 Task: Look for products in the category "Mexican" from Heyday Canning only.
Action: Mouse moved to (23, 147)
Screenshot: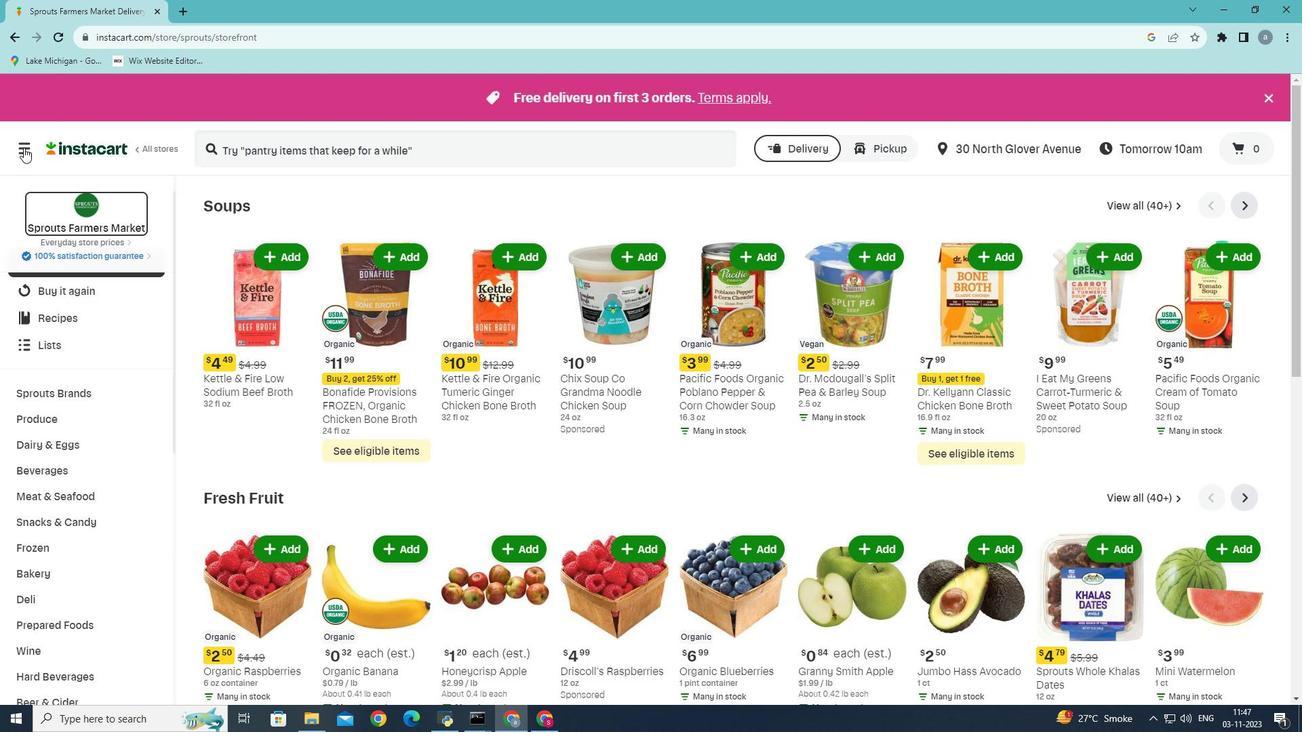 
Action: Mouse pressed left at (23, 147)
Screenshot: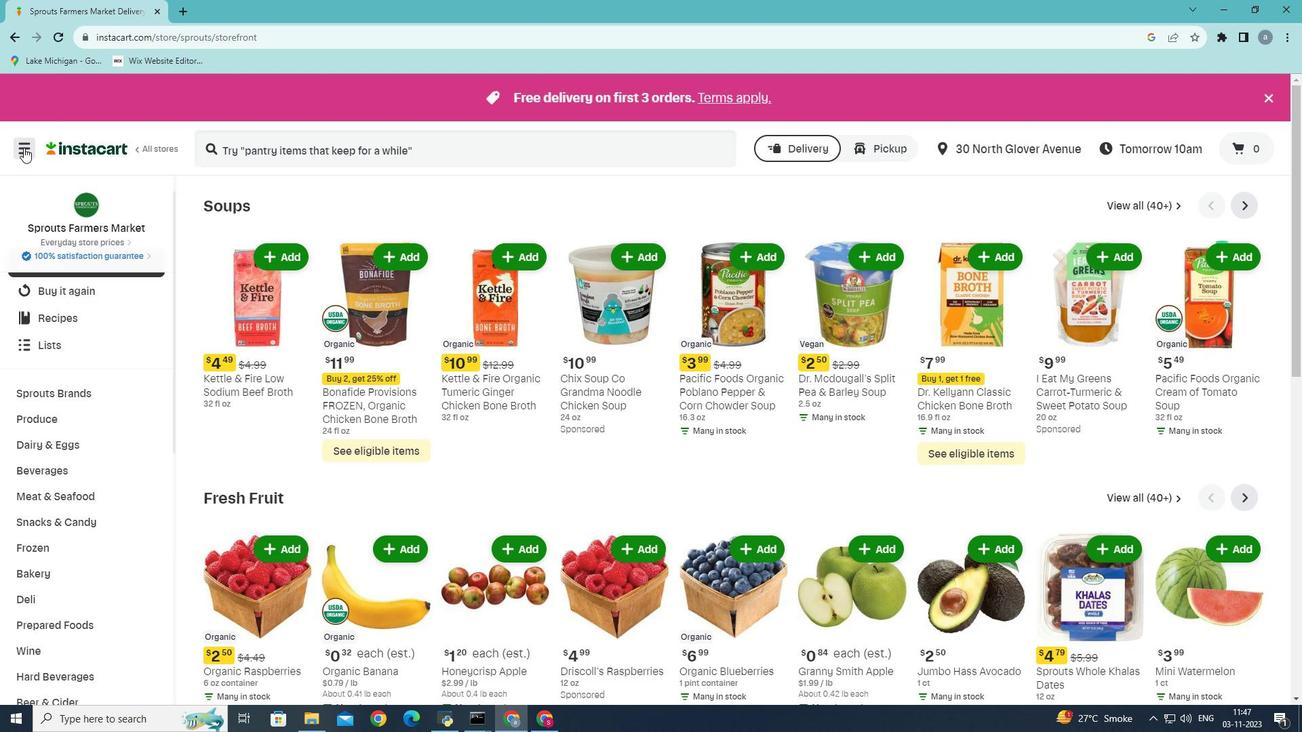 
Action: Mouse moved to (62, 378)
Screenshot: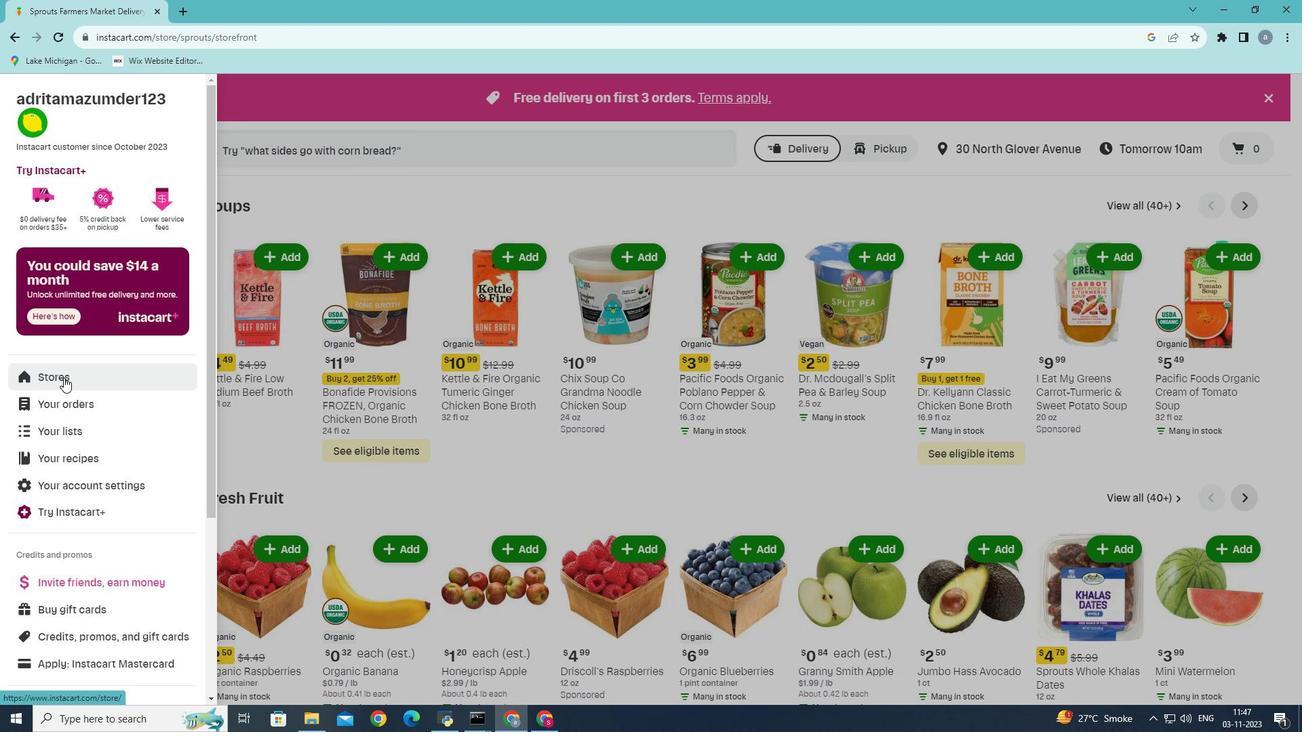 
Action: Mouse pressed left at (62, 378)
Screenshot: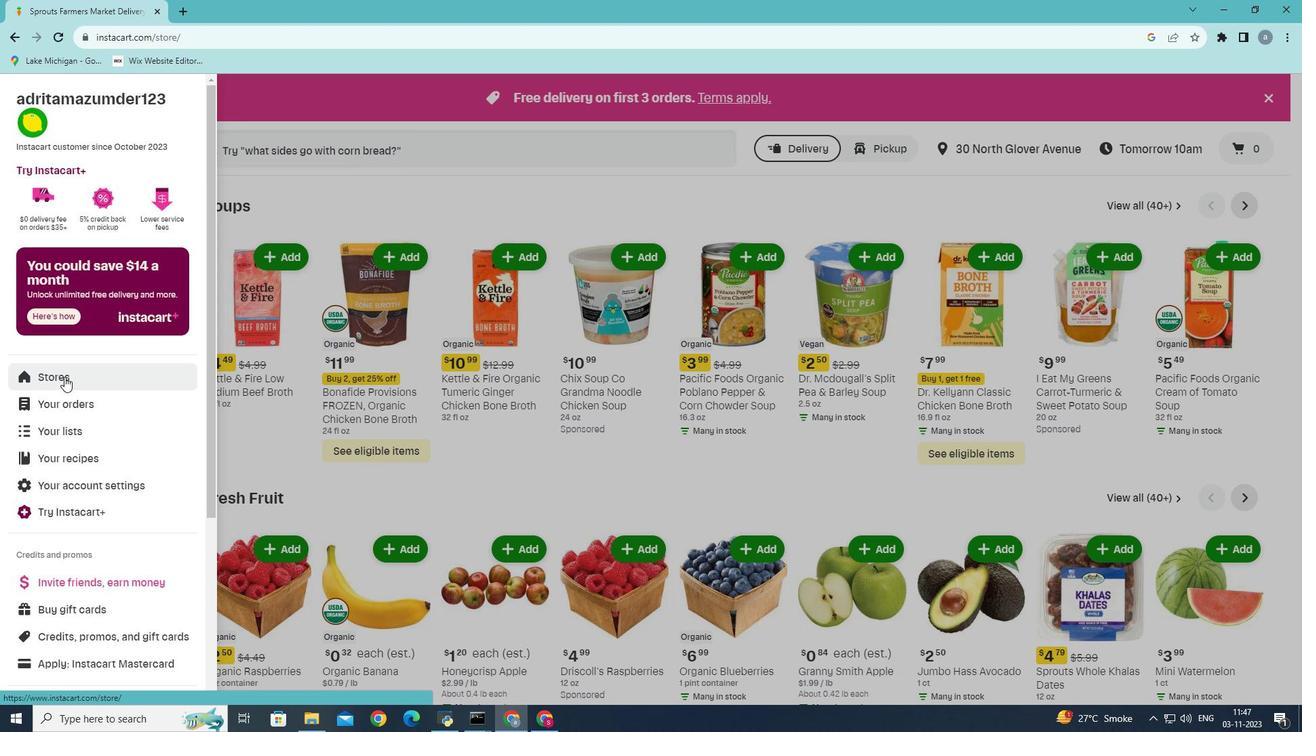 
Action: Mouse moved to (295, 151)
Screenshot: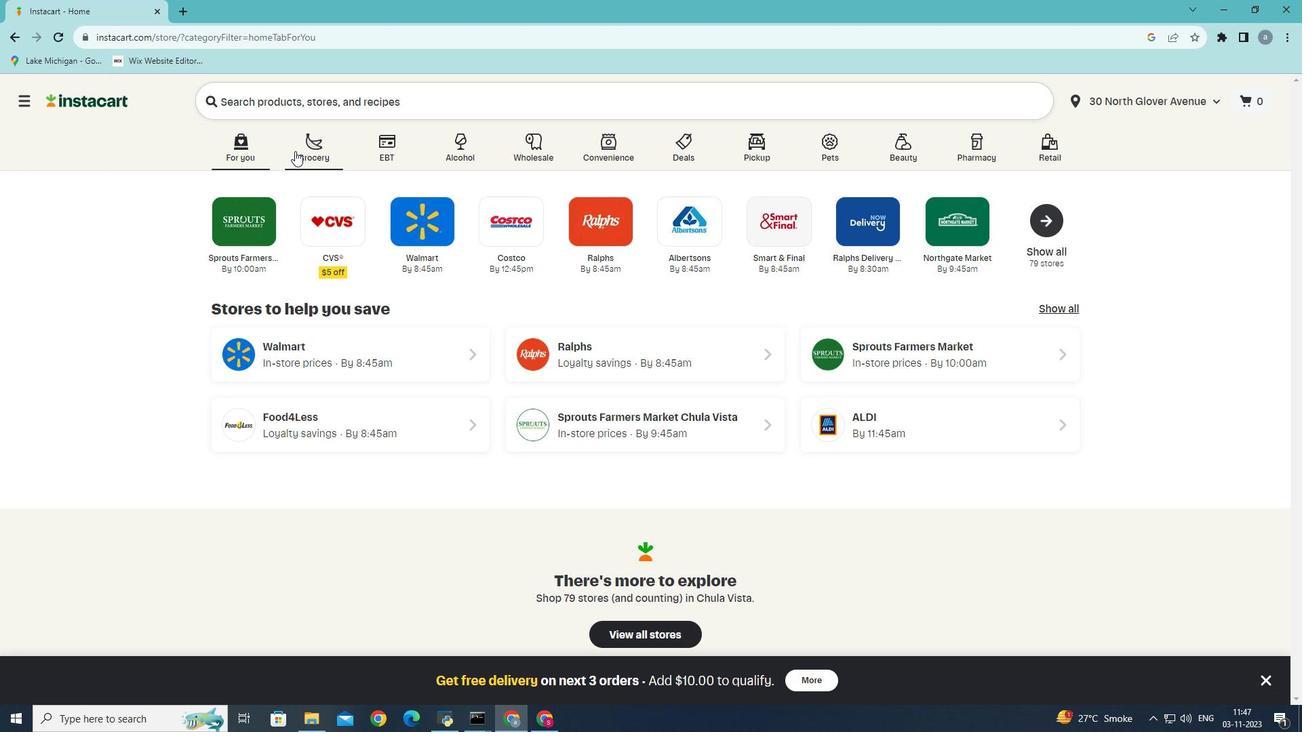 
Action: Mouse pressed left at (295, 151)
Screenshot: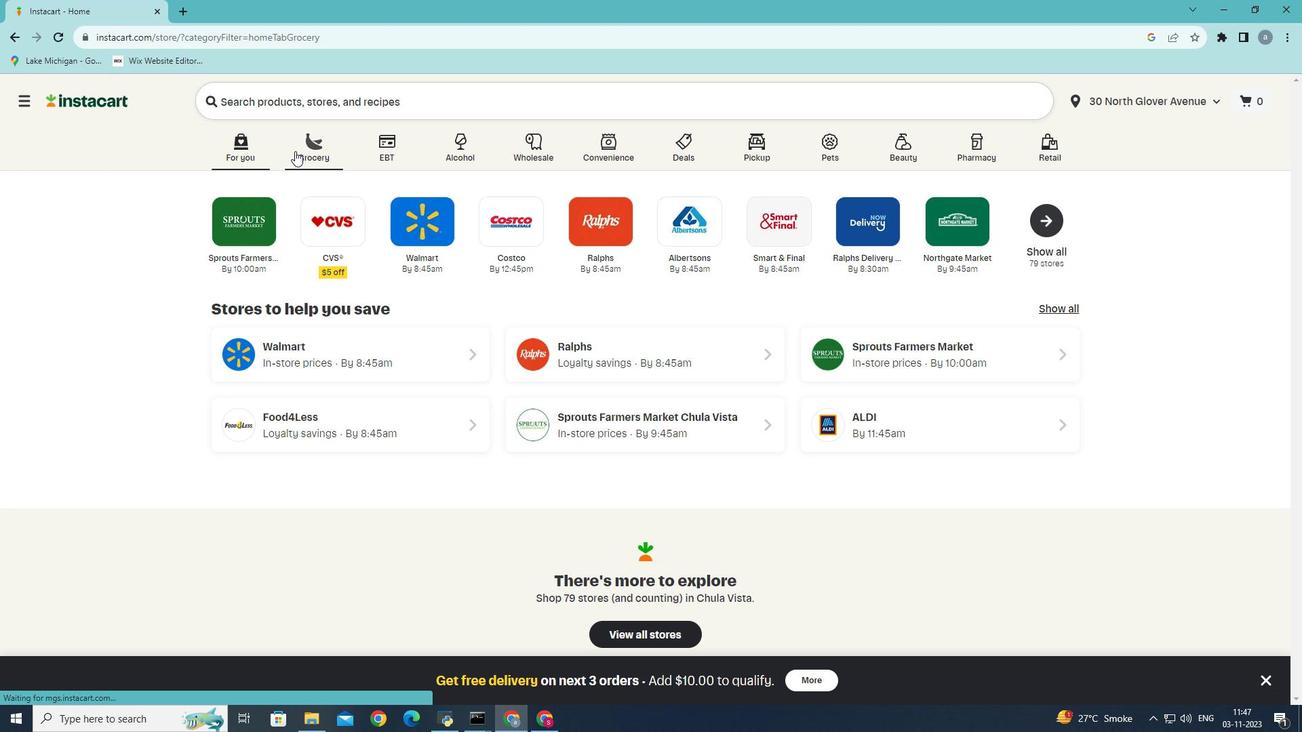 
Action: Mouse moved to (274, 392)
Screenshot: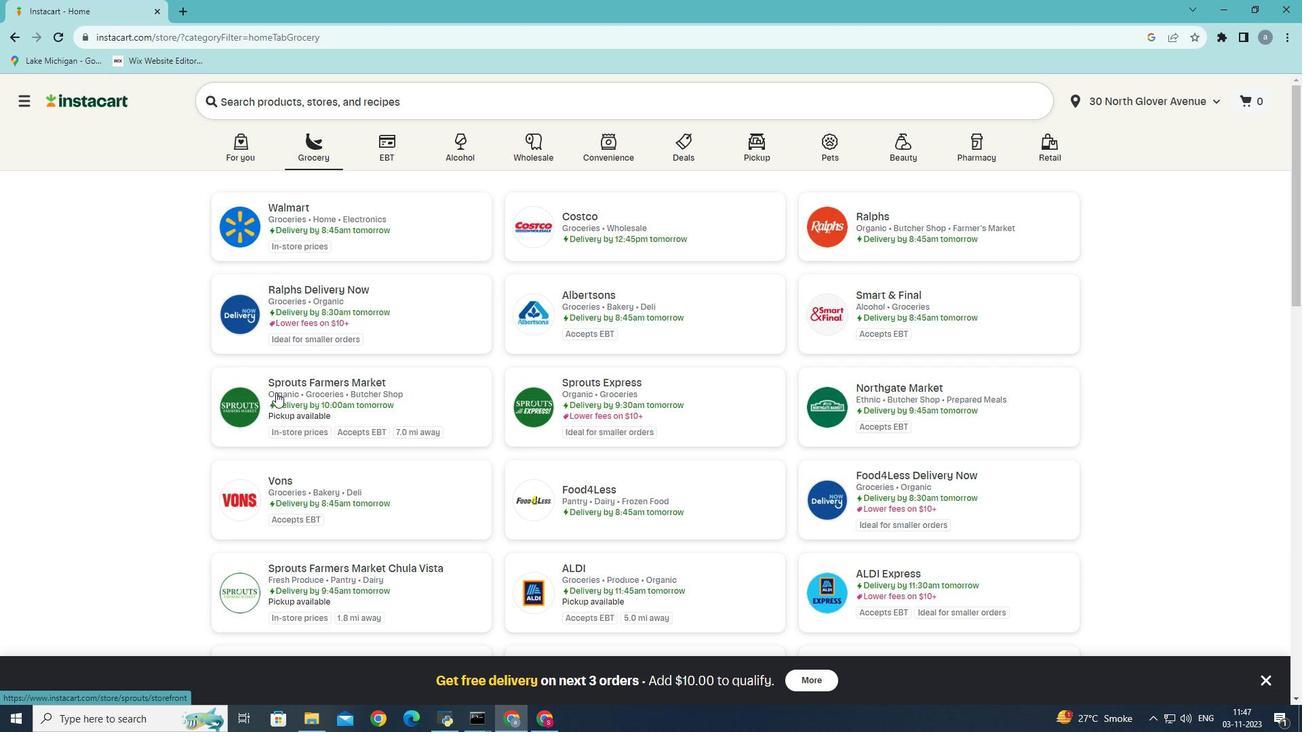 
Action: Mouse pressed left at (274, 392)
Screenshot: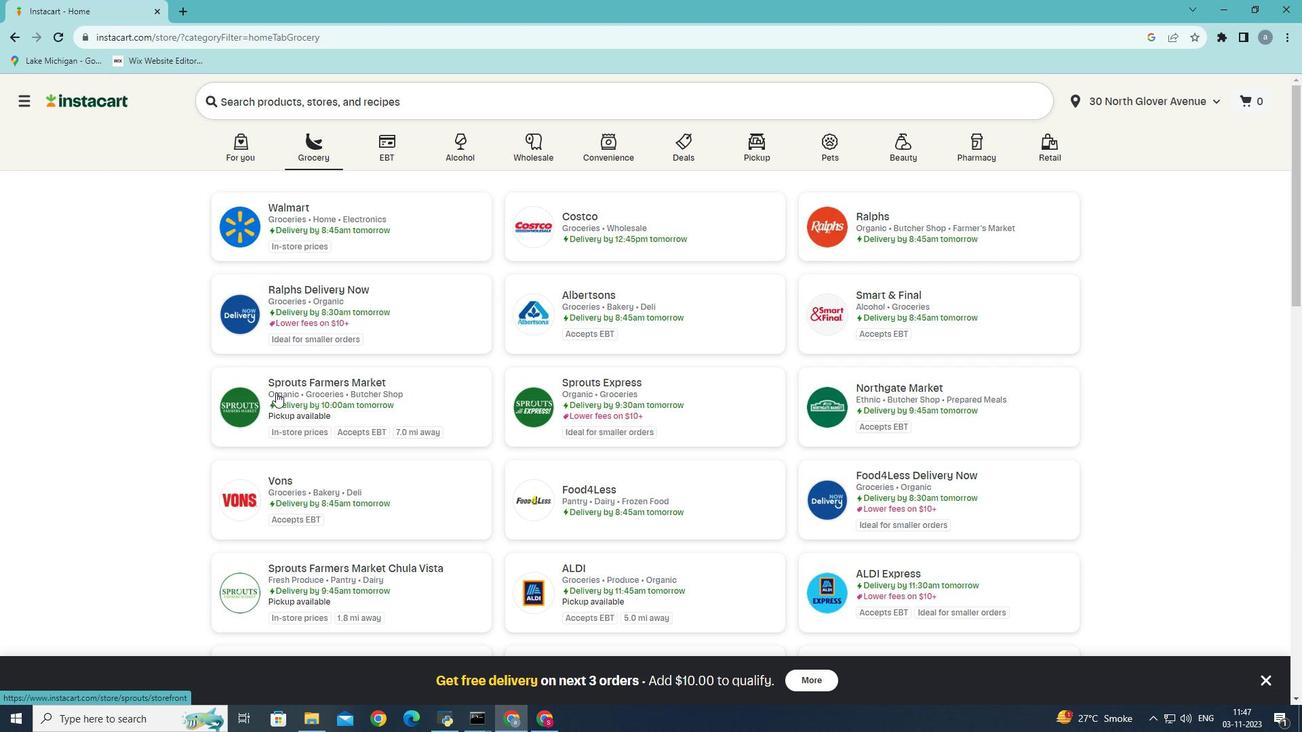 
Action: Mouse moved to (63, 583)
Screenshot: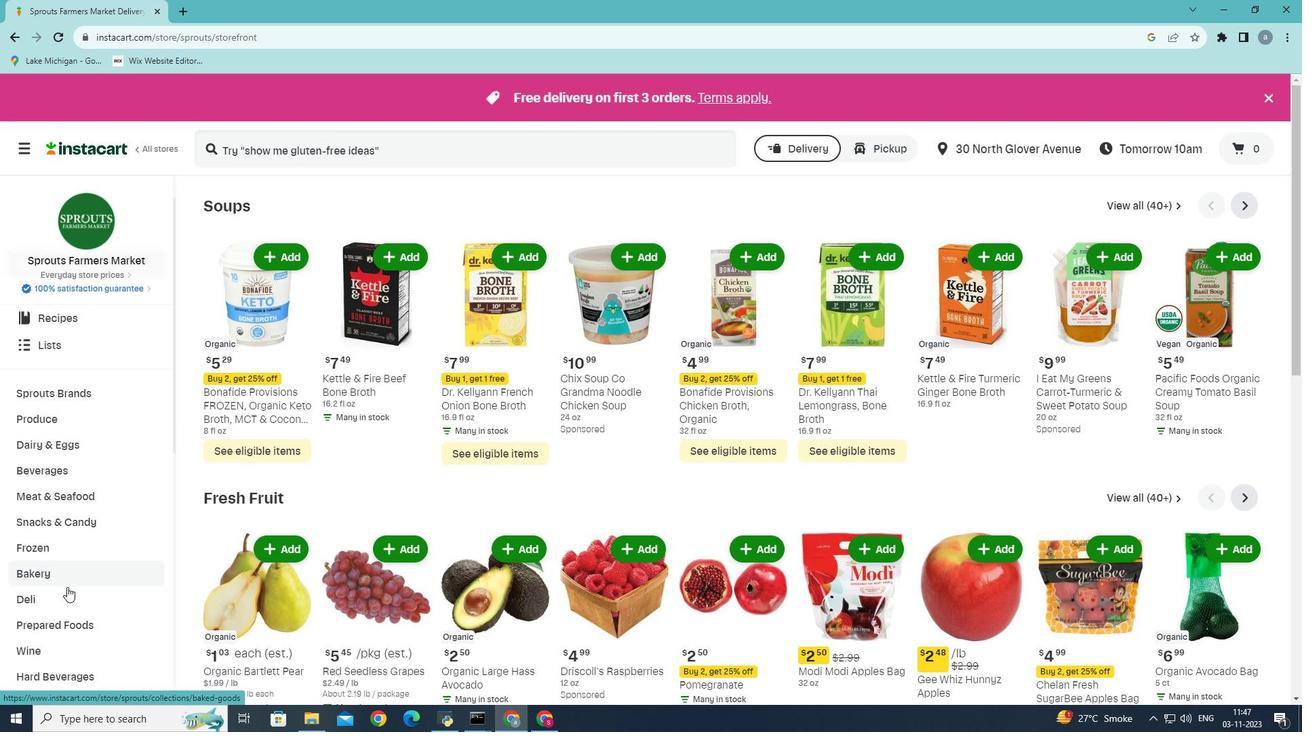 
Action: Mouse scrolled (63, 582) with delta (0, 0)
Screenshot: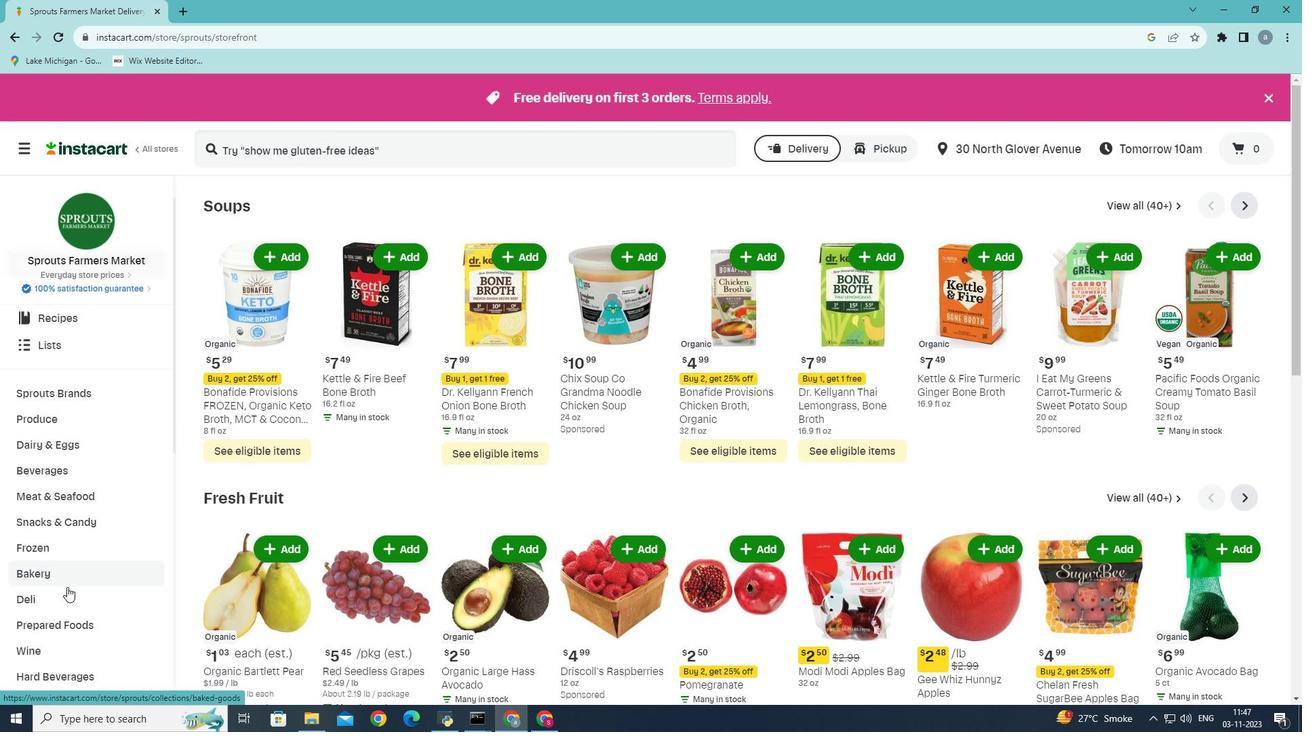
Action: Mouse moved to (67, 587)
Screenshot: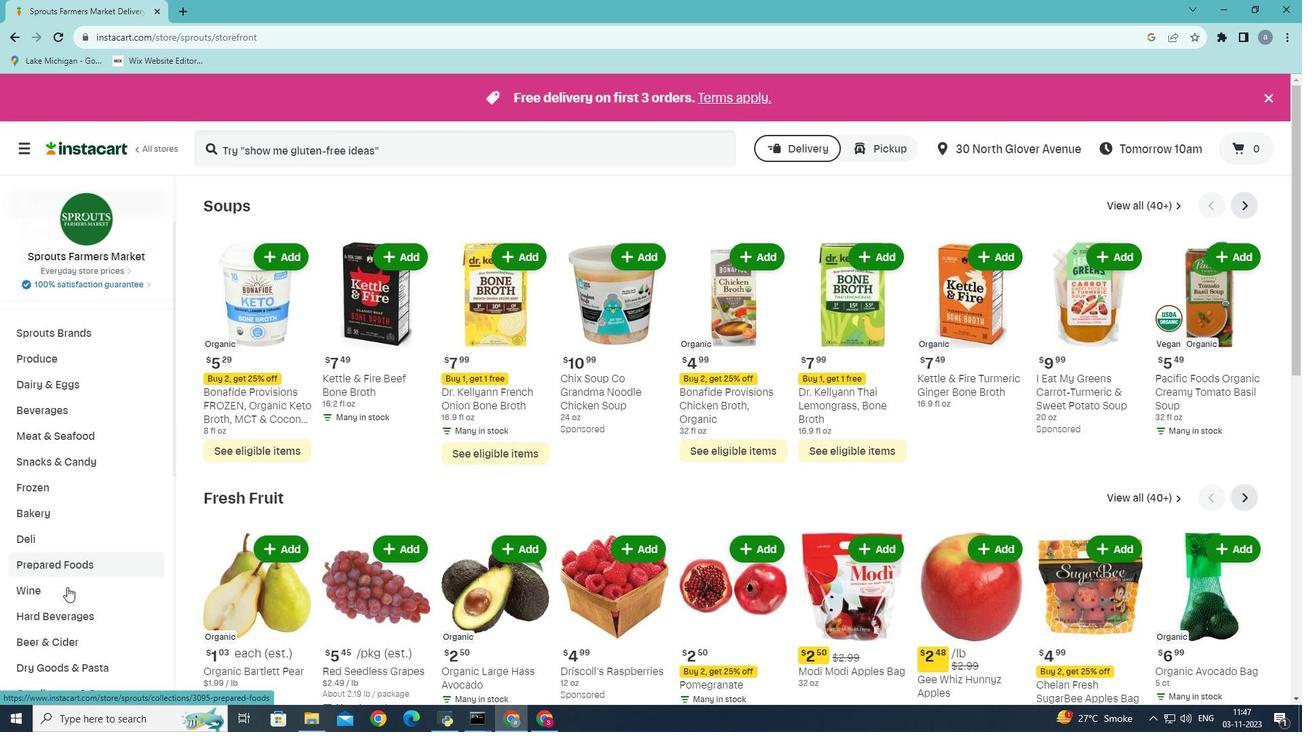 
Action: Mouse scrolled (67, 586) with delta (0, 0)
Screenshot: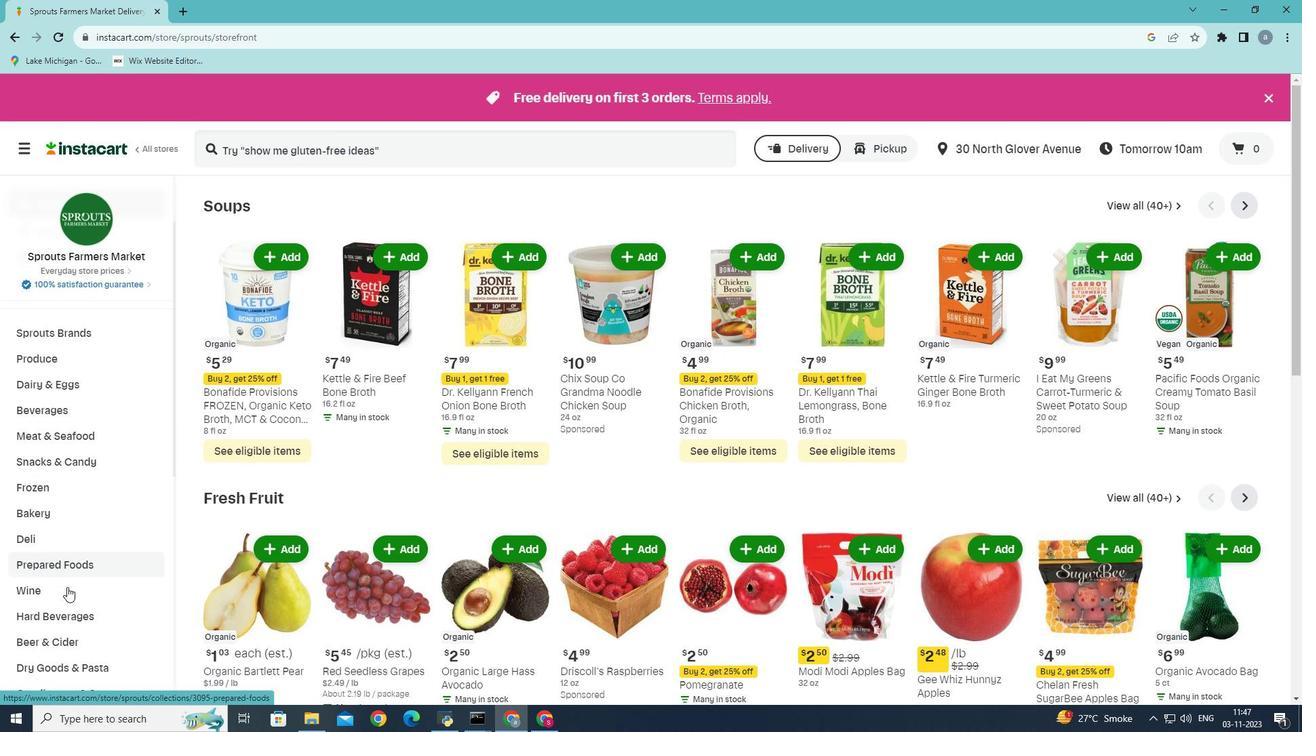 
Action: Mouse moved to (82, 552)
Screenshot: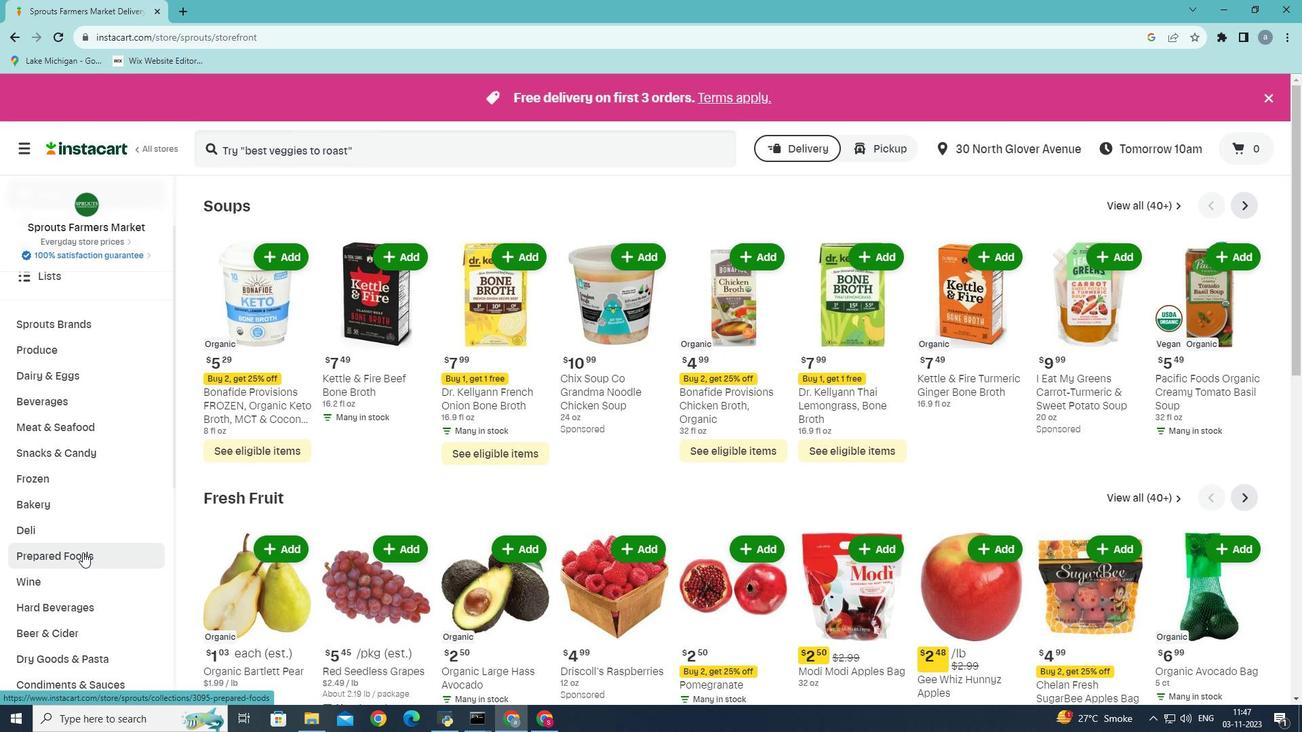 
Action: Mouse pressed left at (82, 552)
Screenshot: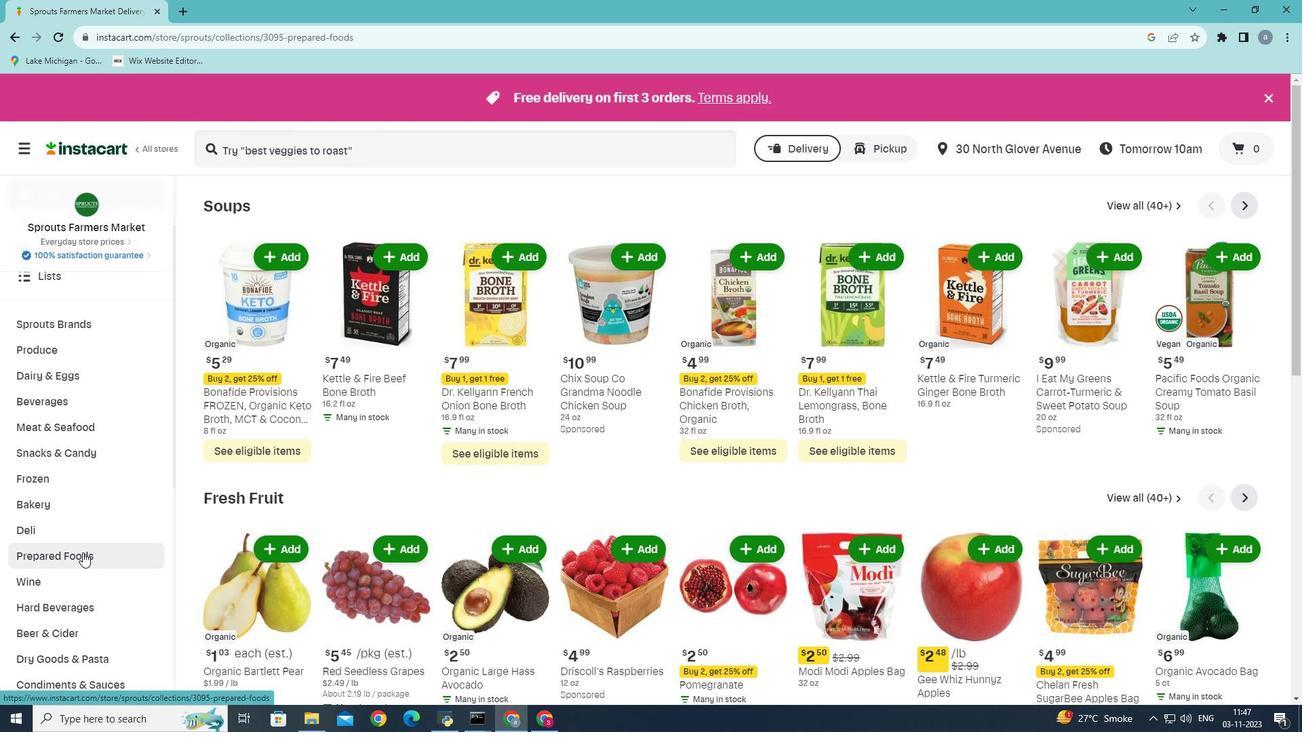 
Action: Mouse moved to (467, 227)
Screenshot: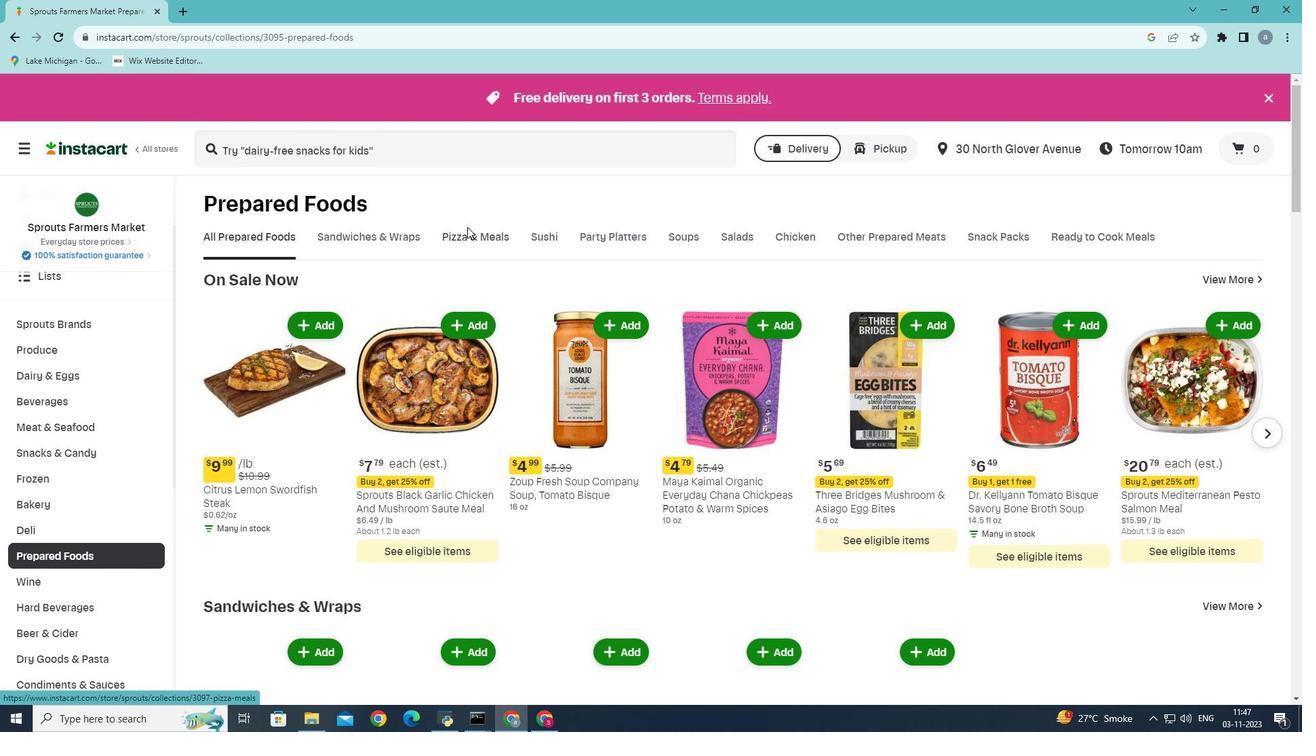 
Action: Mouse pressed left at (467, 227)
Screenshot: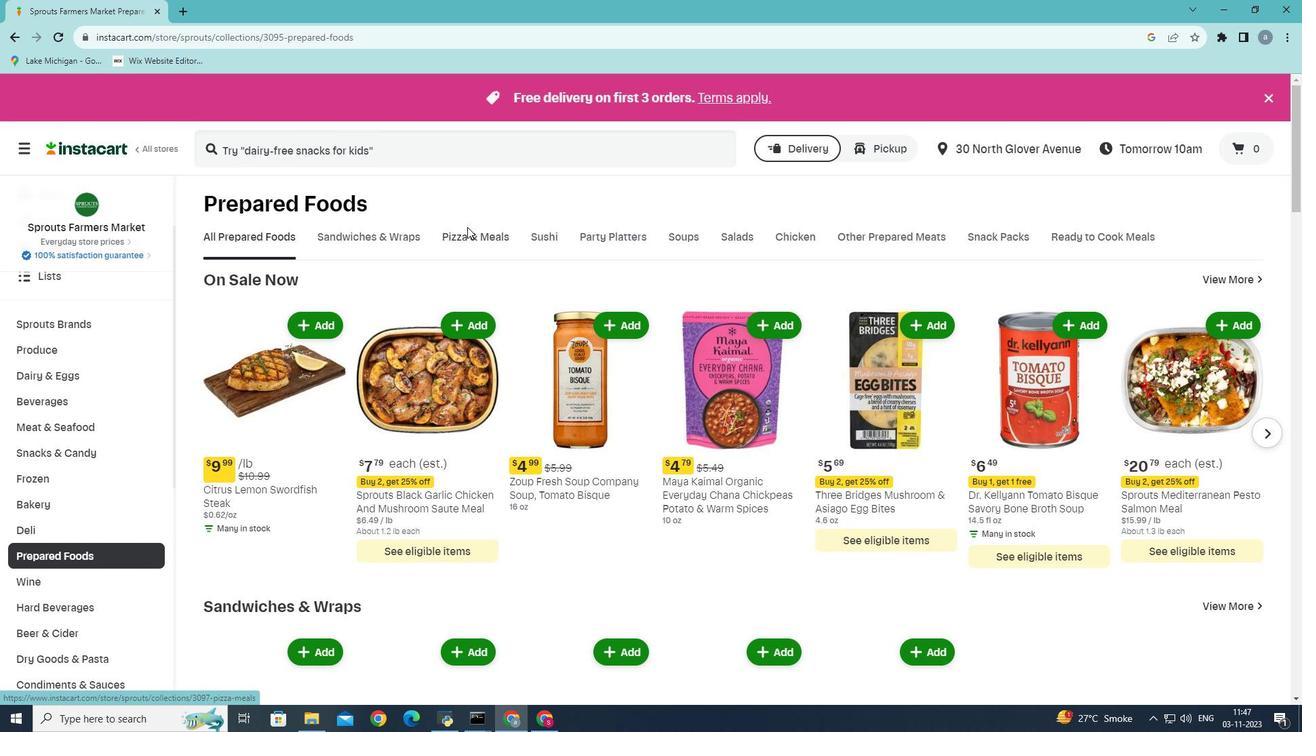 
Action: Mouse moved to (483, 238)
Screenshot: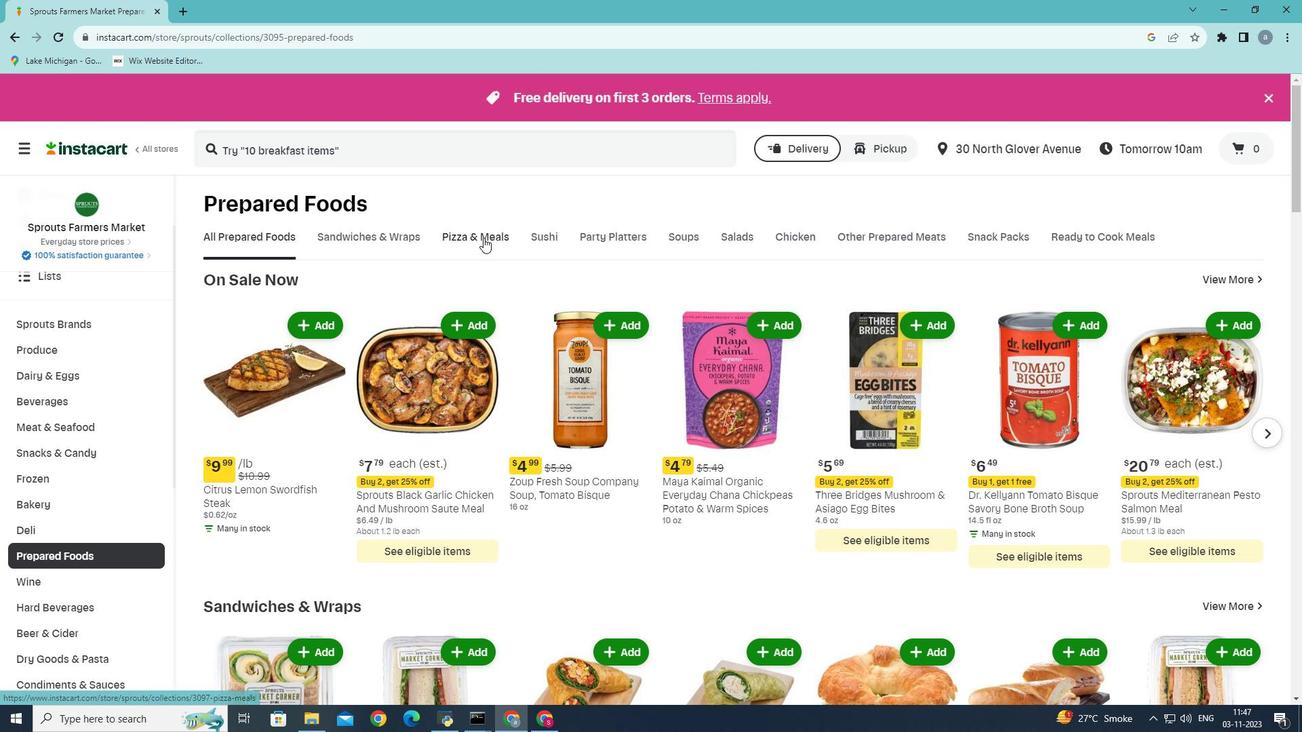 
Action: Mouse pressed left at (483, 238)
Screenshot: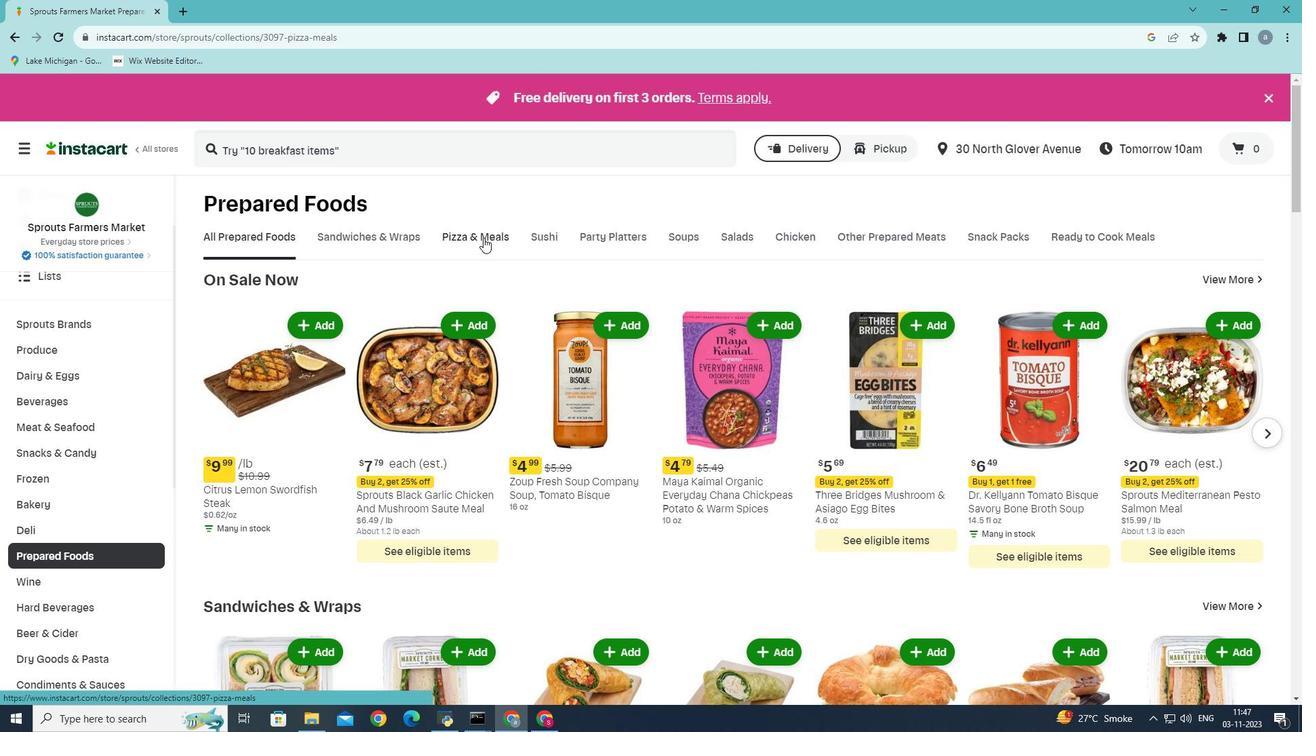 
Action: Mouse moved to (623, 305)
Screenshot: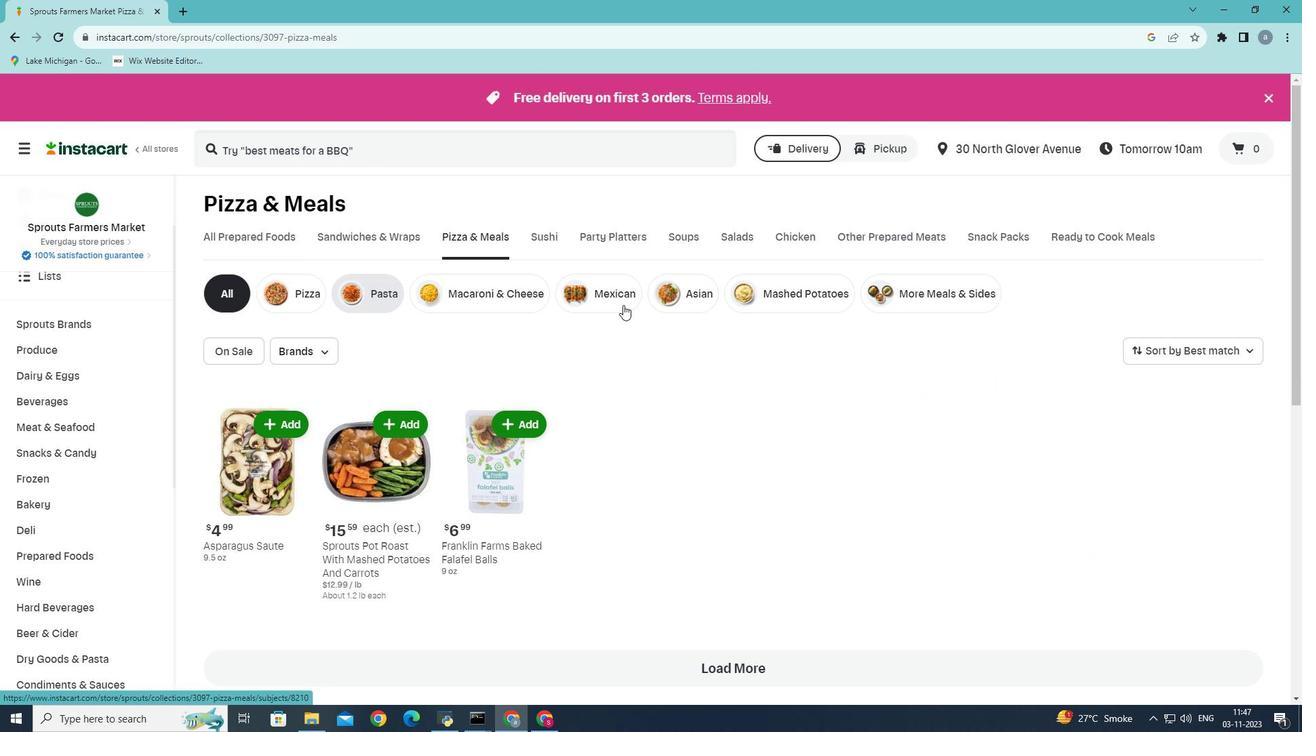 
Action: Mouse pressed left at (623, 305)
Screenshot: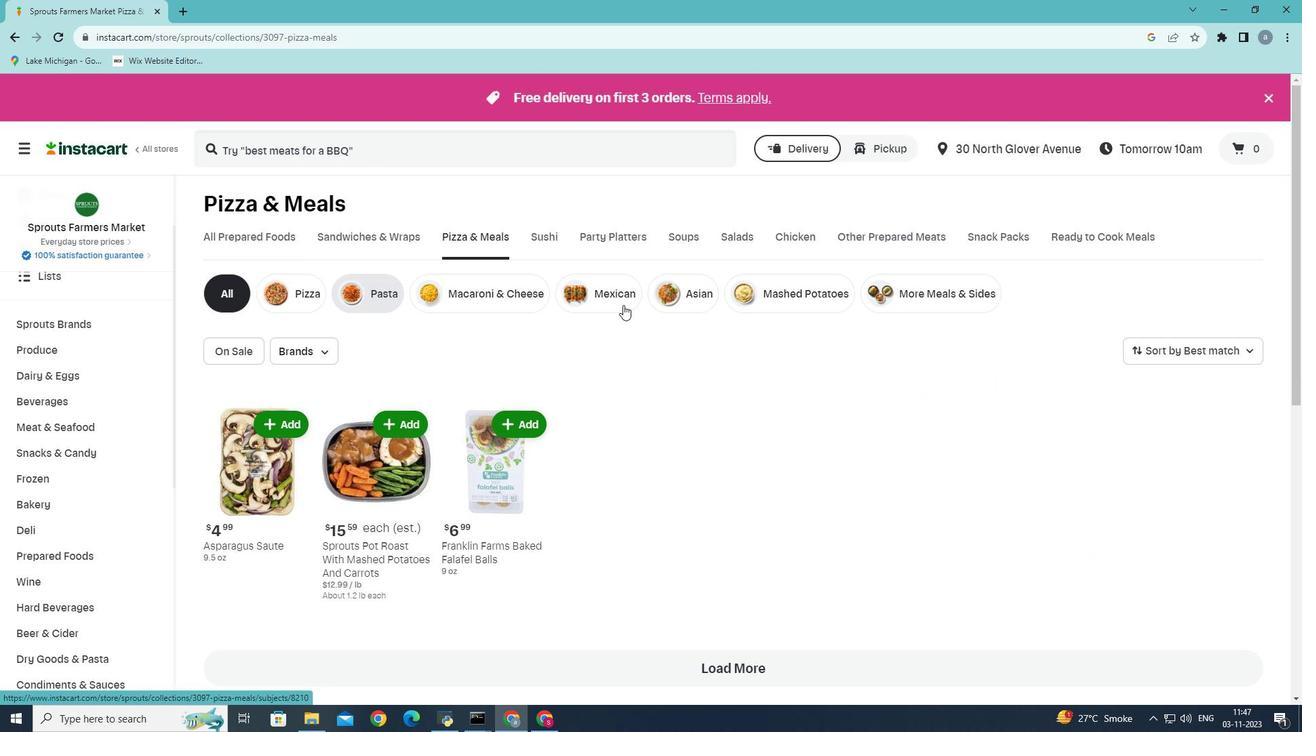 
Action: Mouse moved to (615, 297)
Screenshot: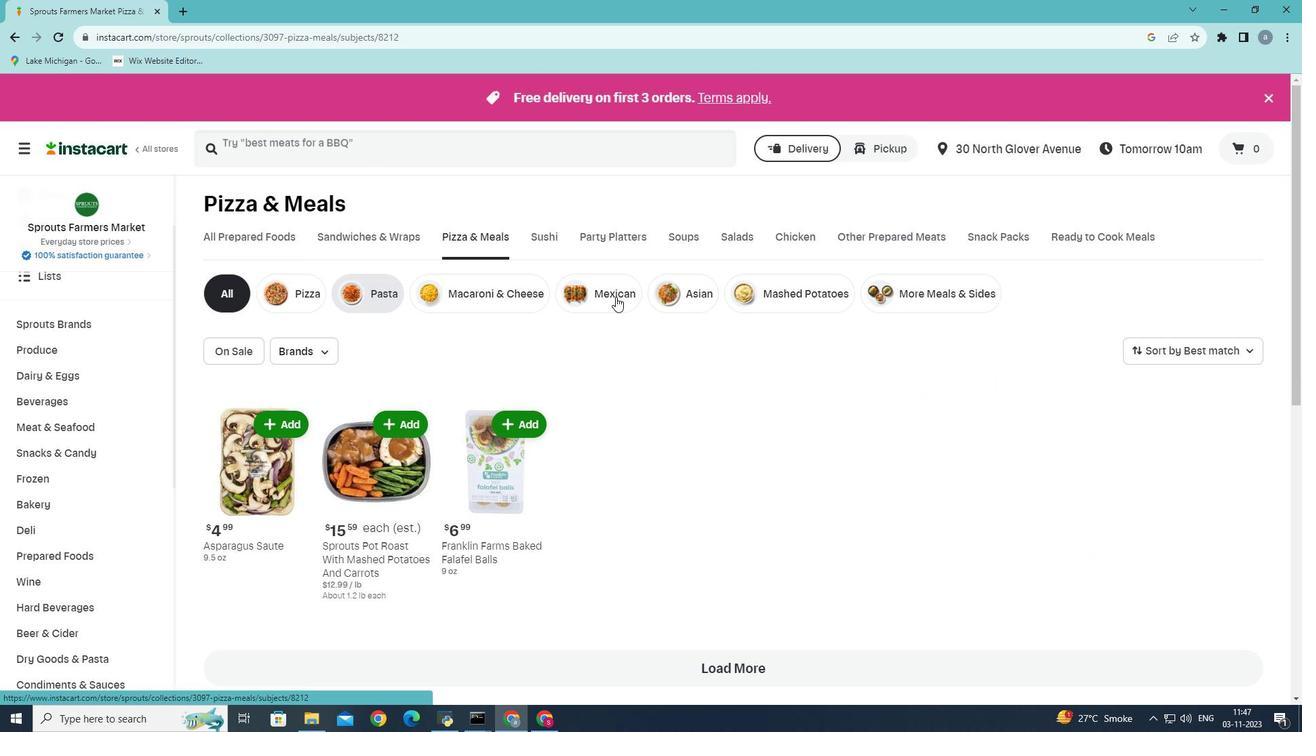 
Action: Mouse pressed left at (615, 297)
Screenshot: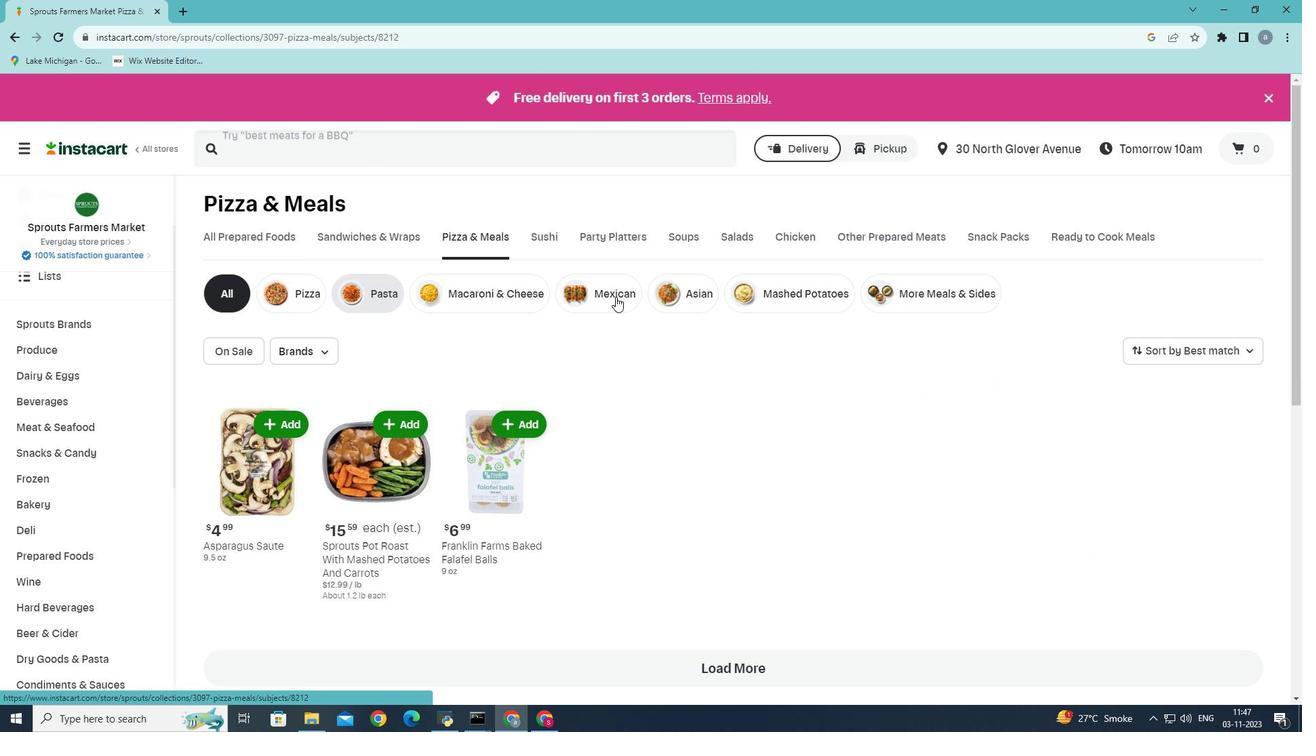 
Action: Mouse moved to (322, 350)
Screenshot: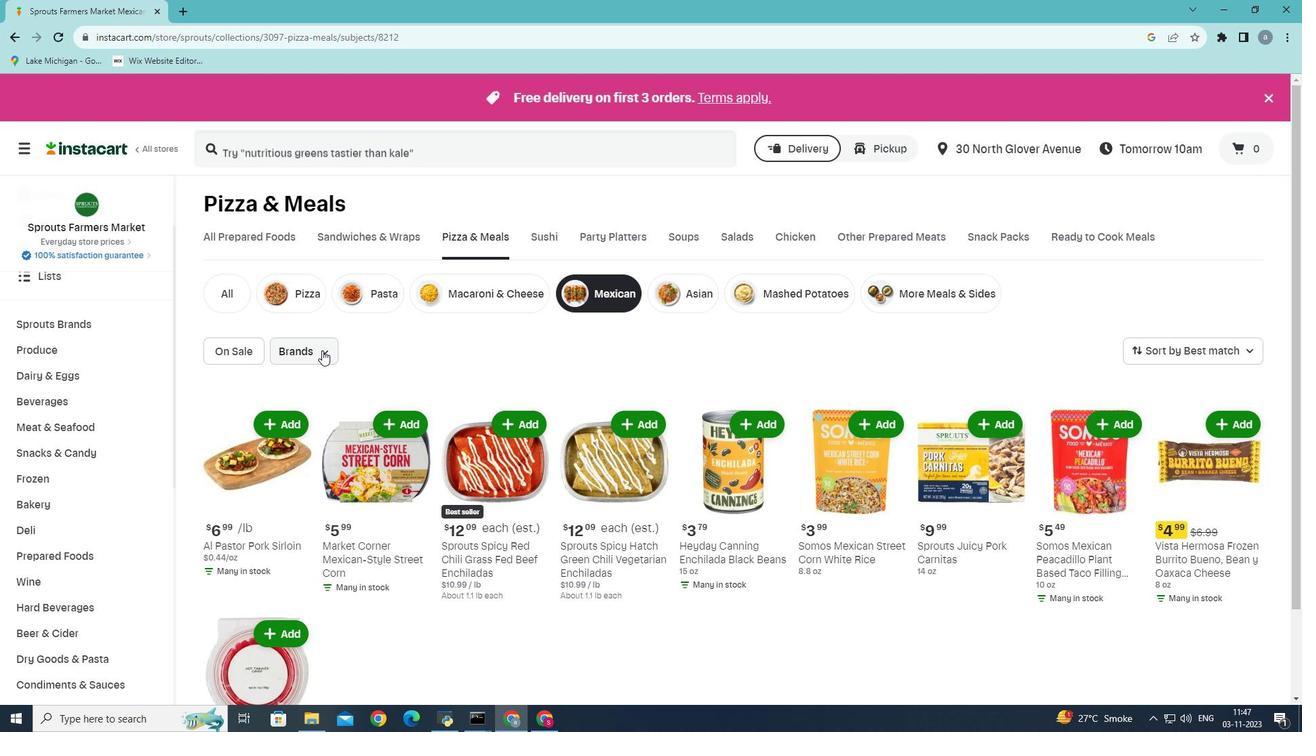 
Action: Mouse pressed left at (322, 350)
Screenshot: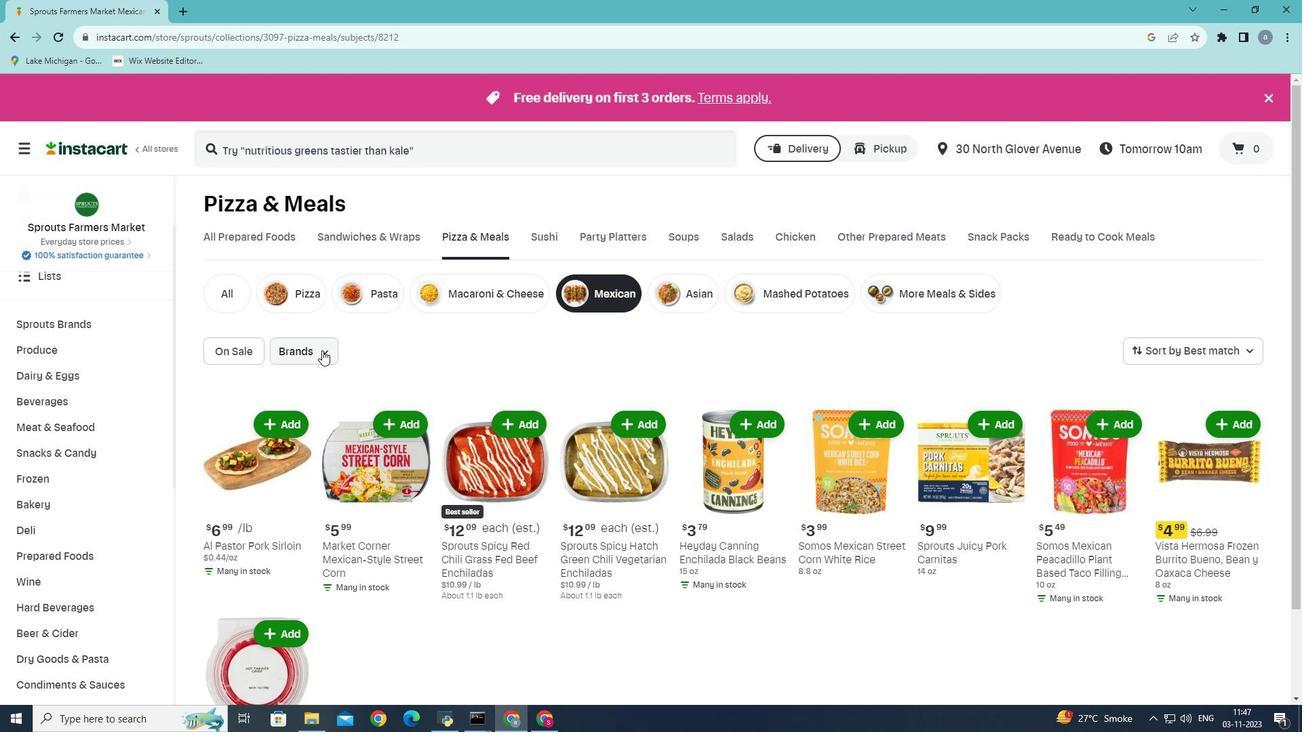 
Action: Mouse moved to (391, 453)
Screenshot: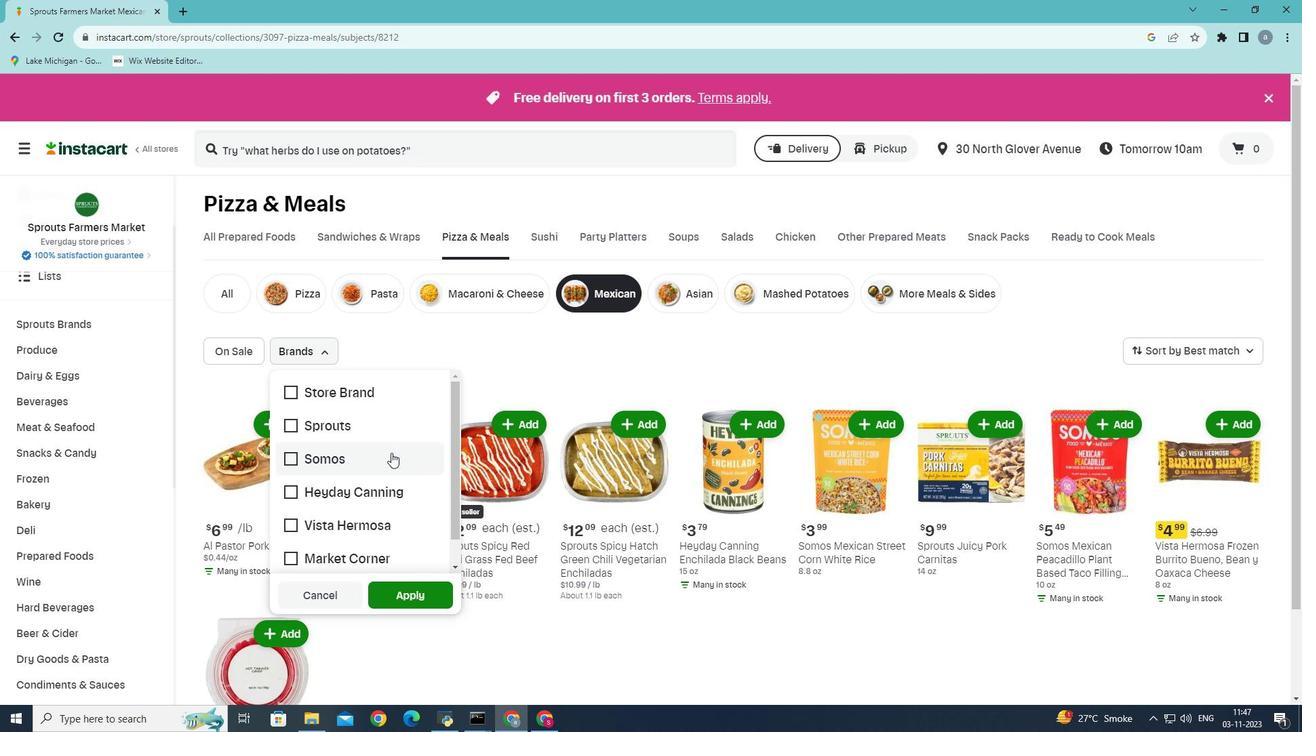 
Action: Mouse scrolled (391, 452) with delta (0, 0)
Screenshot: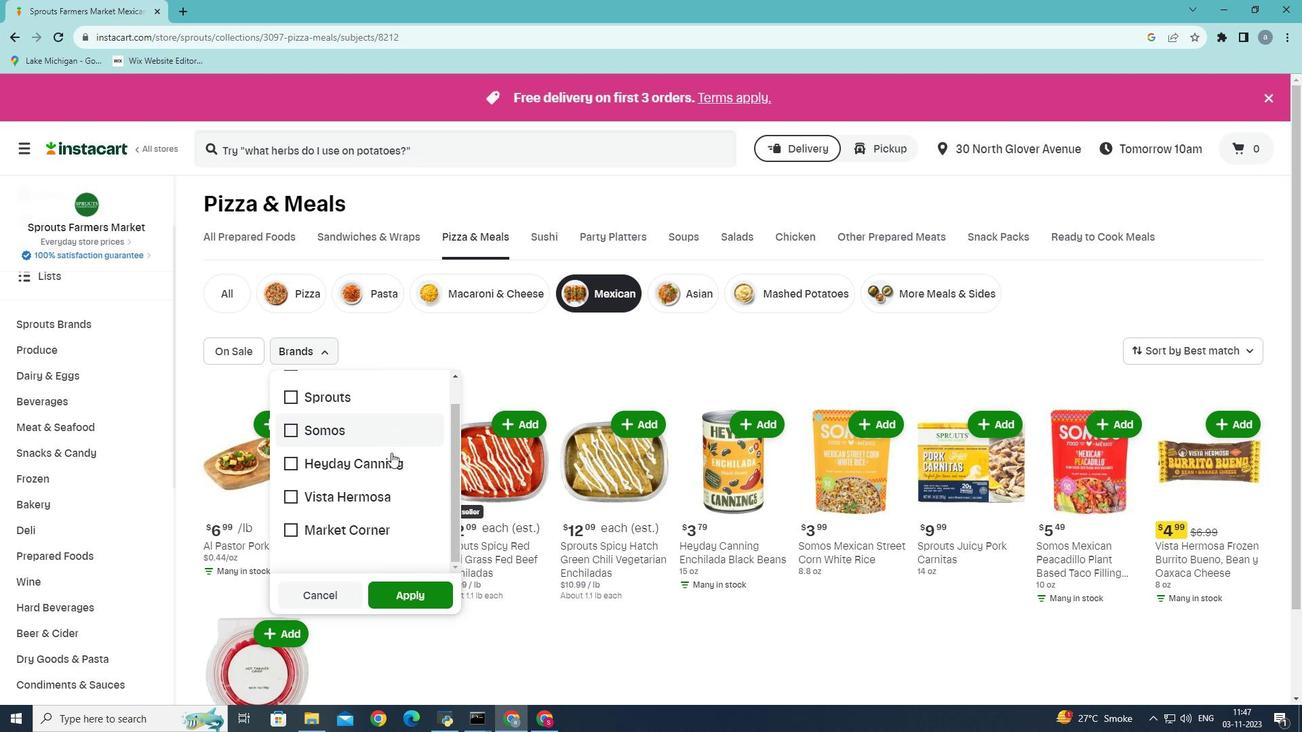 
Action: Mouse scrolled (391, 452) with delta (0, 0)
Screenshot: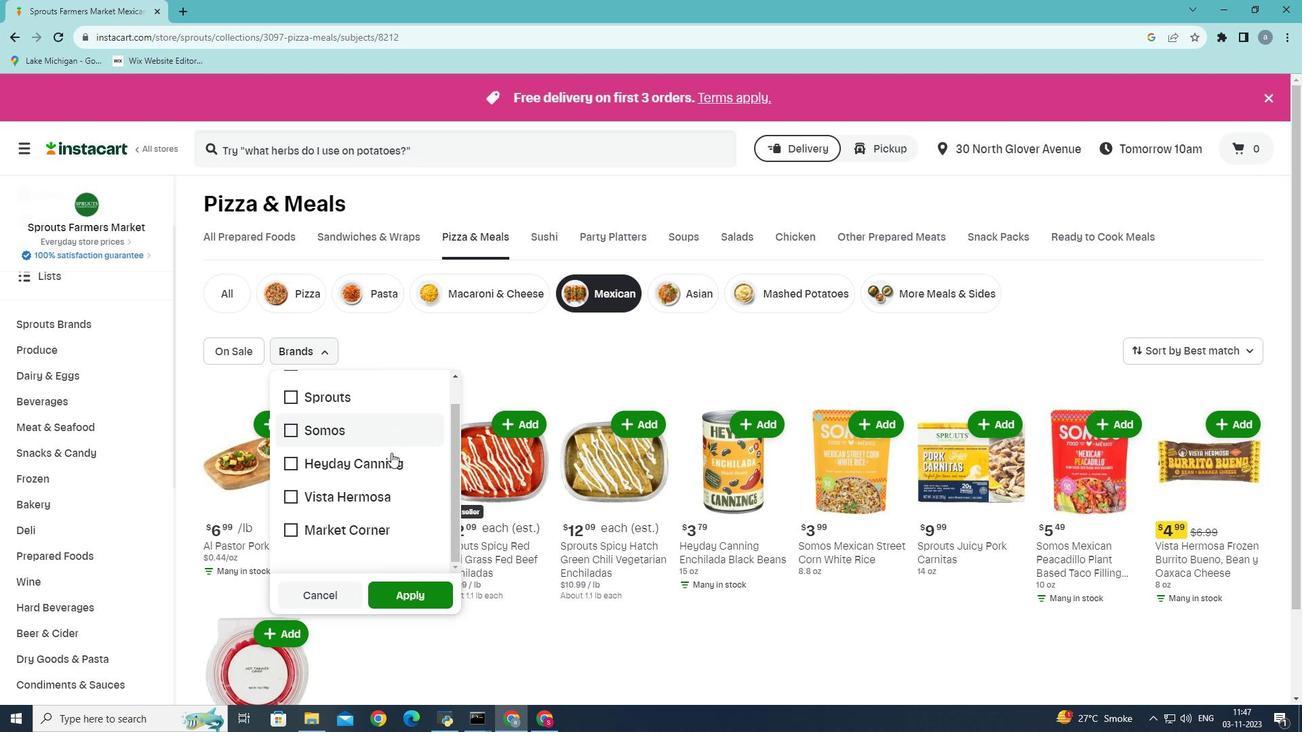 
Action: Mouse scrolled (391, 452) with delta (0, 0)
Screenshot: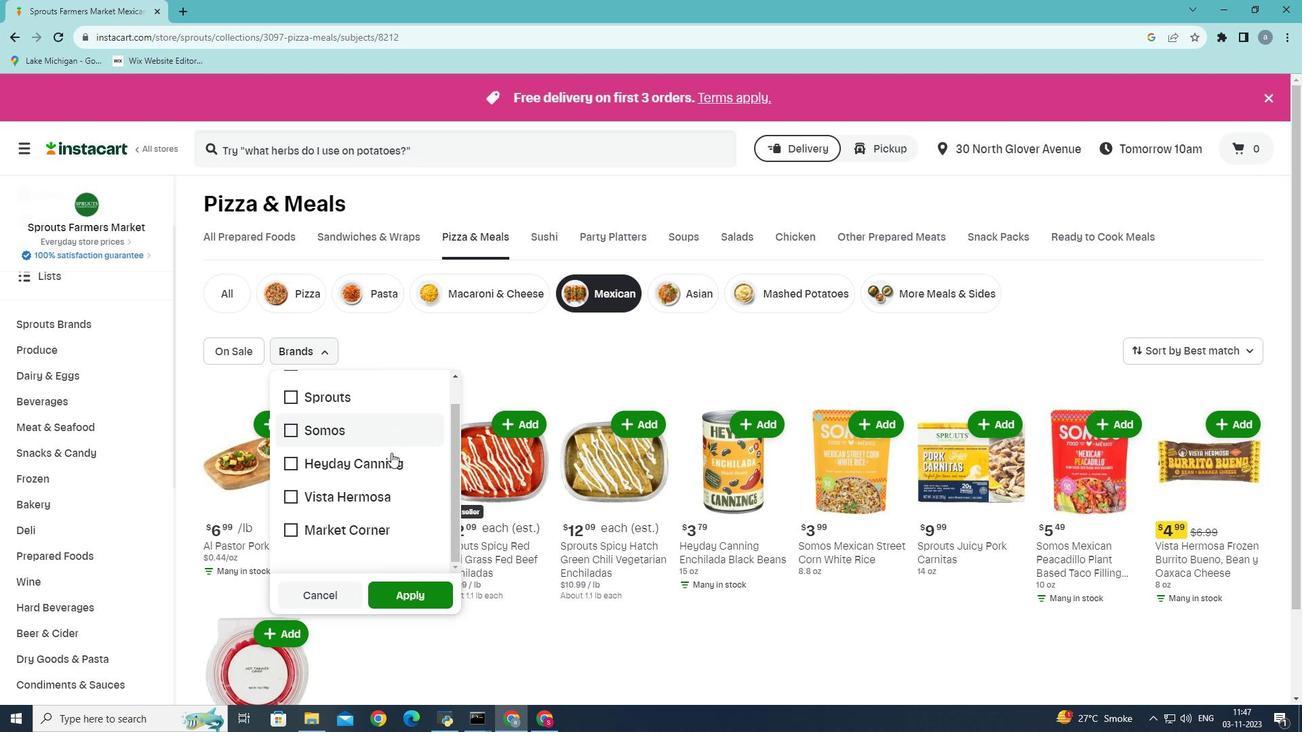 
Action: Mouse scrolled (391, 453) with delta (0, 0)
Screenshot: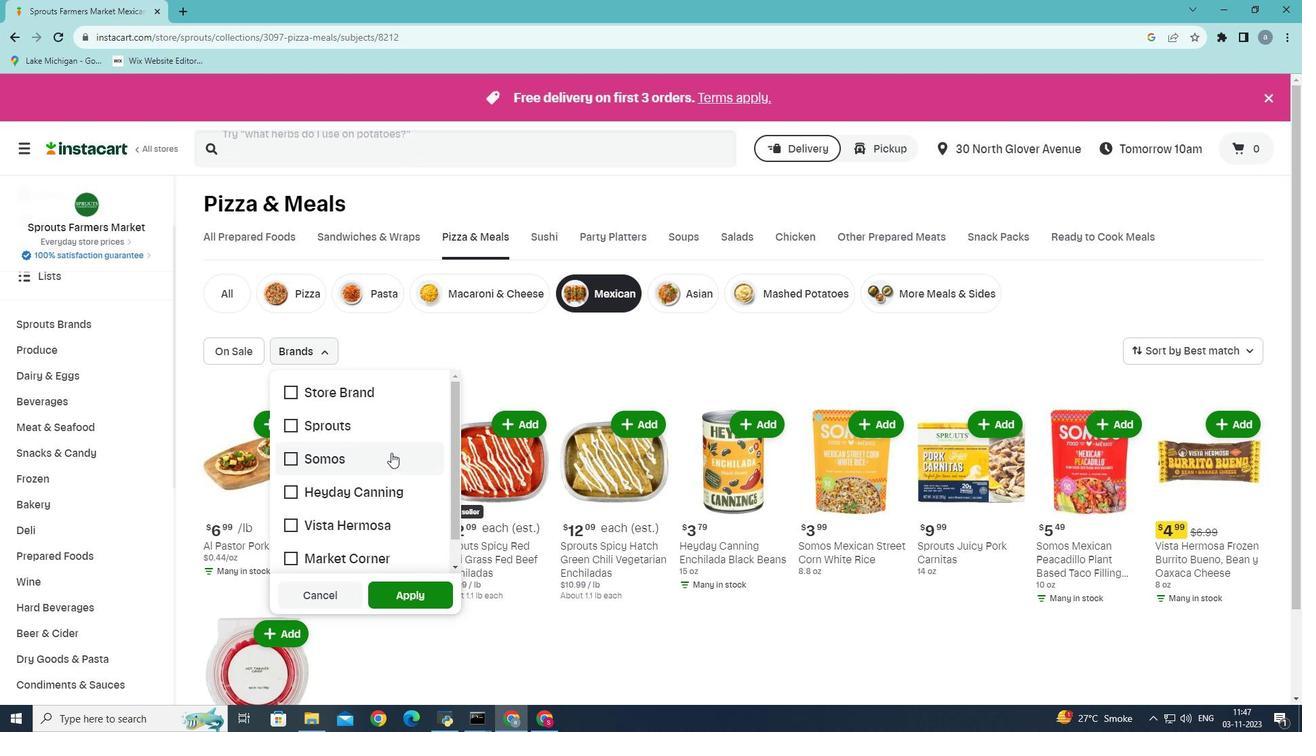
Action: Mouse scrolled (391, 453) with delta (0, 0)
Screenshot: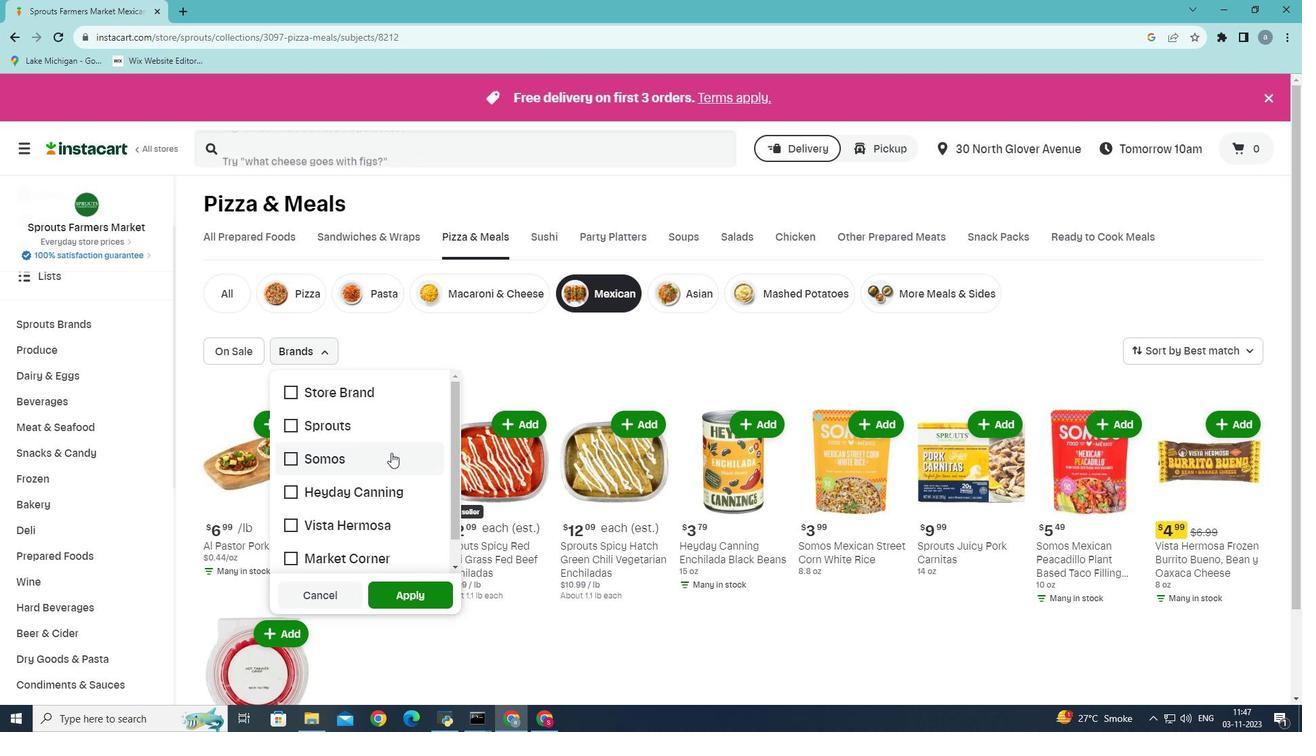 
Action: Mouse scrolled (391, 453) with delta (0, 0)
Screenshot: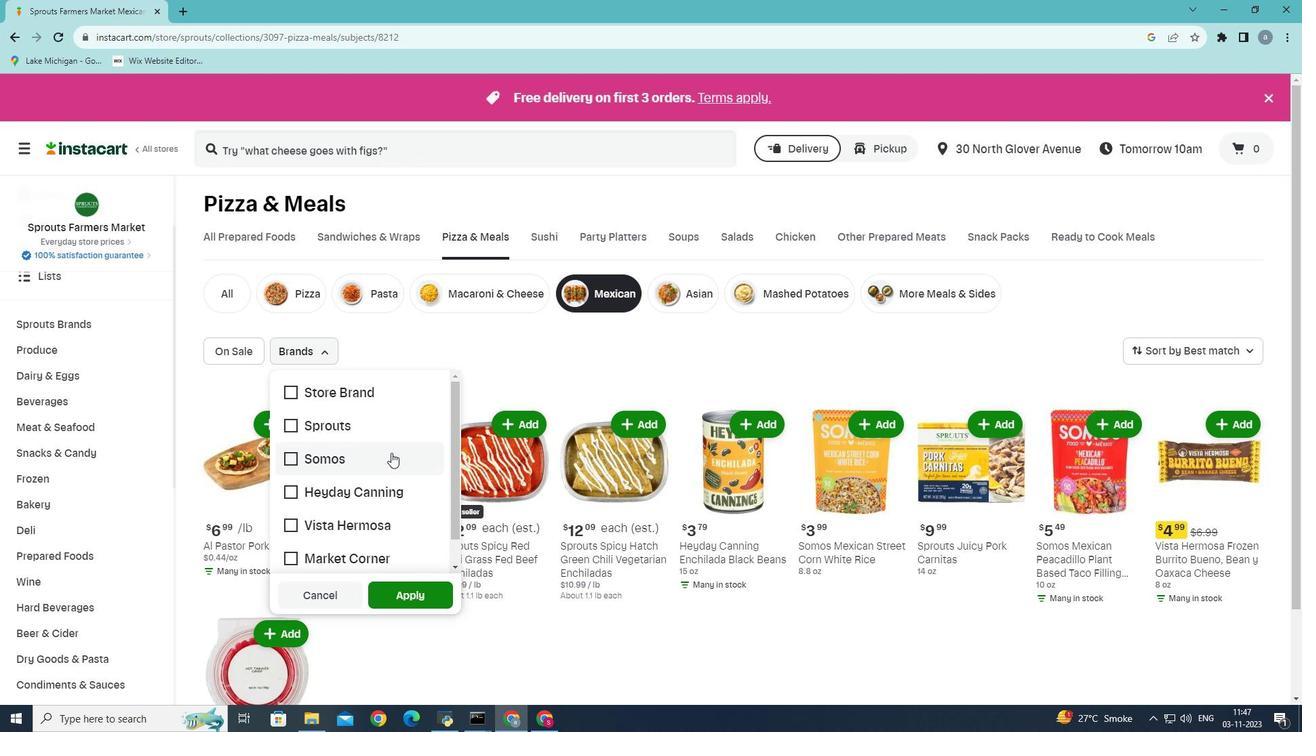 
Action: Mouse moved to (355, 491)
Screenshot: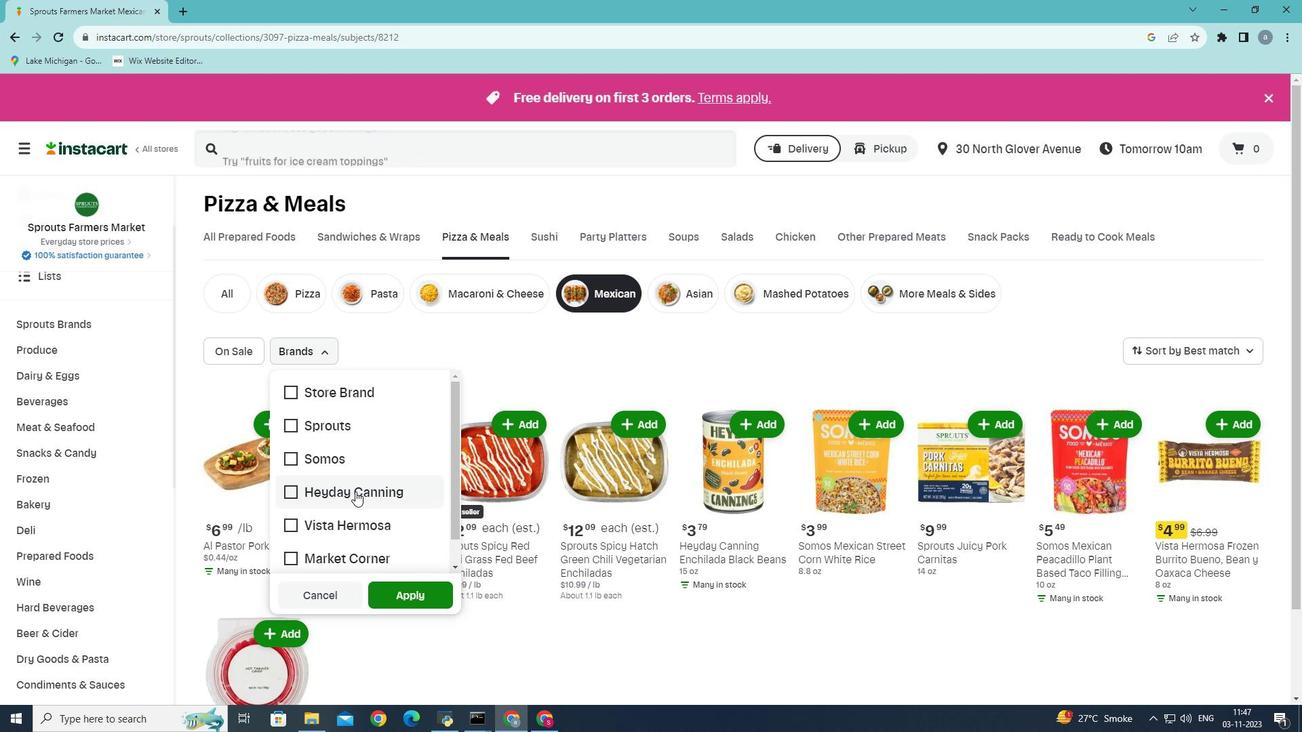 
Action: Mouse pressed left at (355, 491)
Screenshot: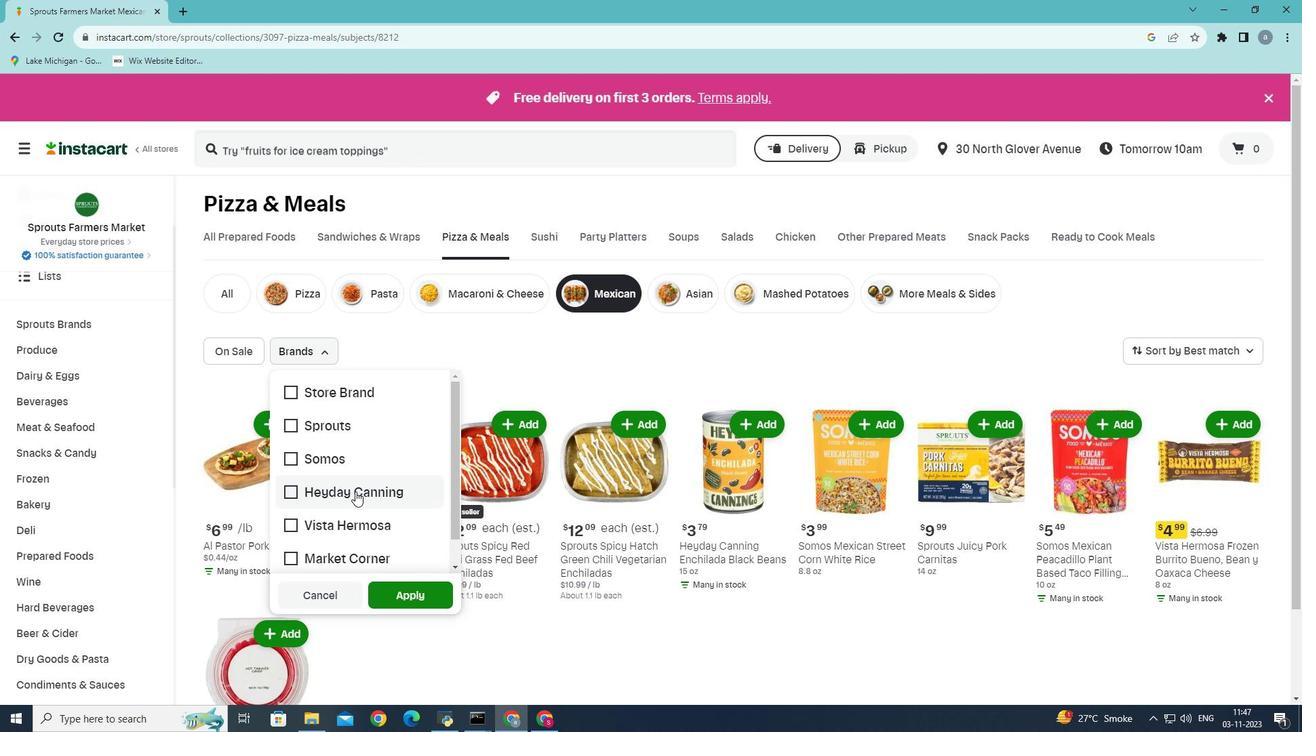 
Action: Mouse moved to (407, 603)
Screenshot: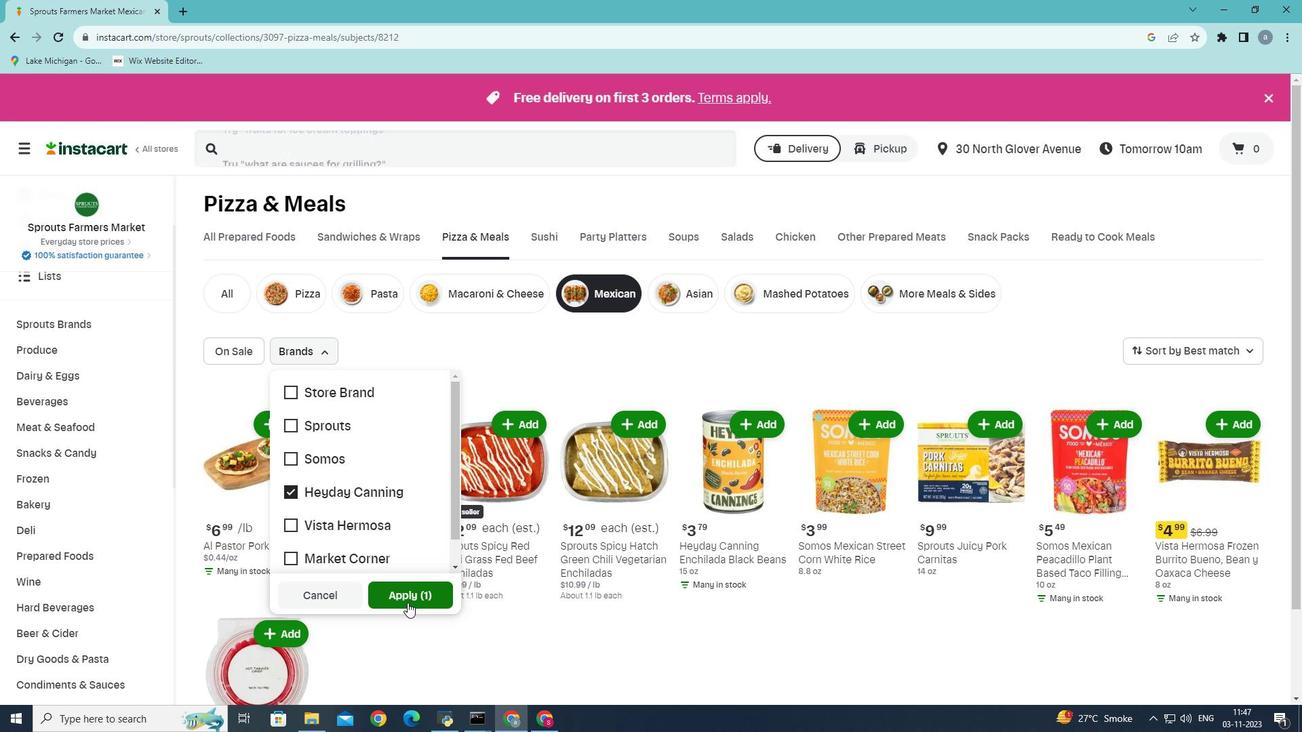 
Action: Mouse pressed left at (407, 603)
Screenshot: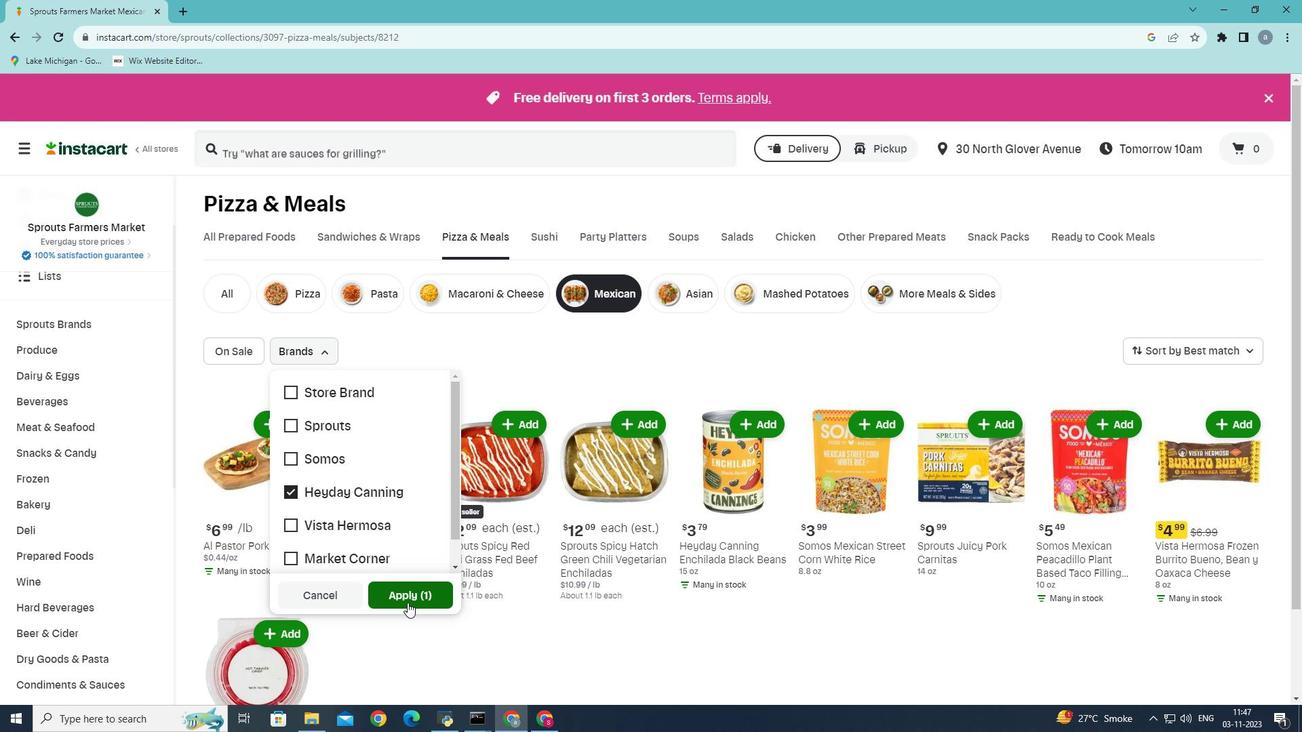 
Action: Mouse moved to (417, 574)
Screenshot: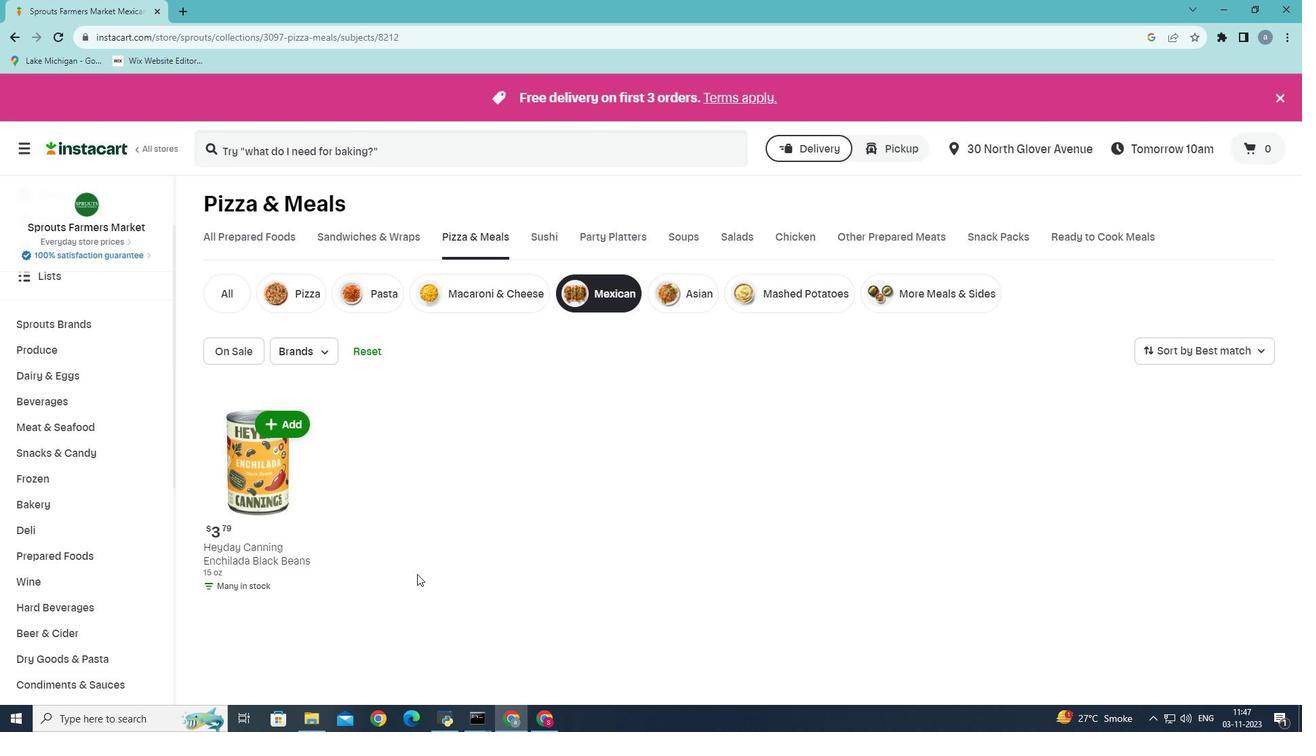 
